 Task: Book a room in Lisbon from October 10 to October 15, 2023, for one guest.
Action: Mouse moved to (137, 460)
Screenshot: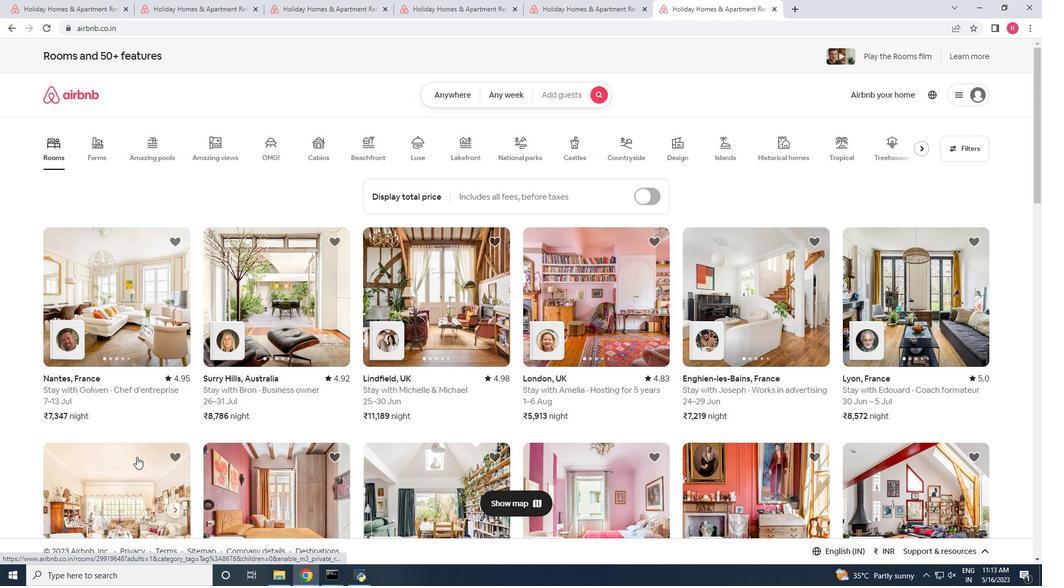 
Action: Mouse pressed left at (137, 460)
Screenshot: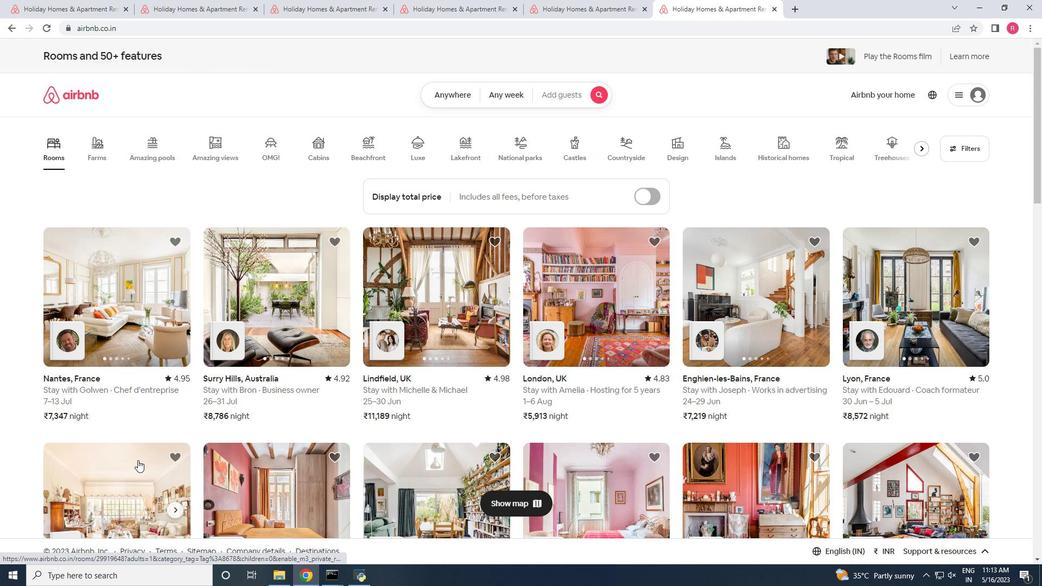 
Action: Mouse moved to (668, 401)
Screenshot: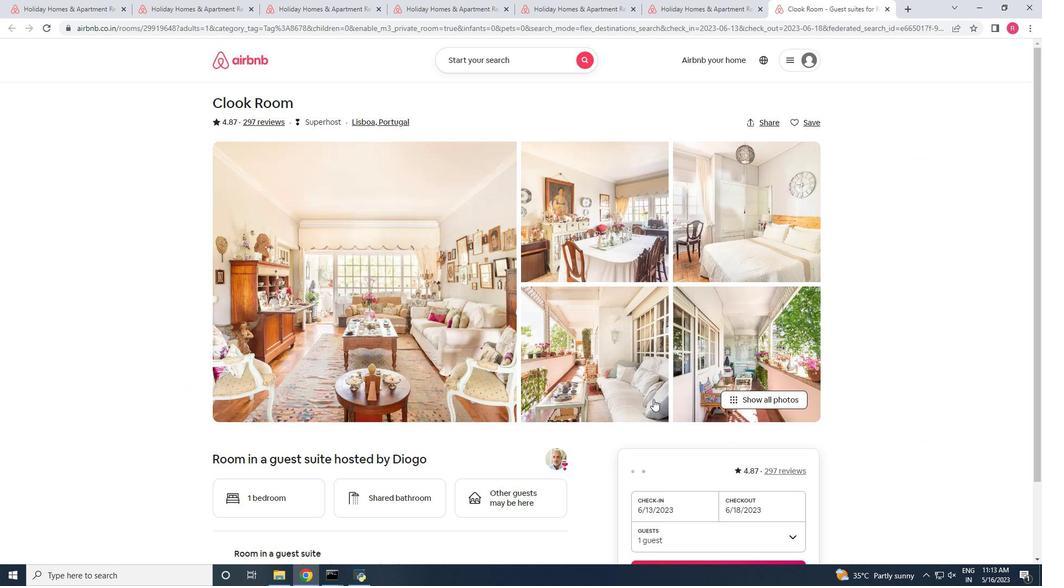 
Action: Mouse scrolled (668, 401) with delta (0, 0)
Screenshot: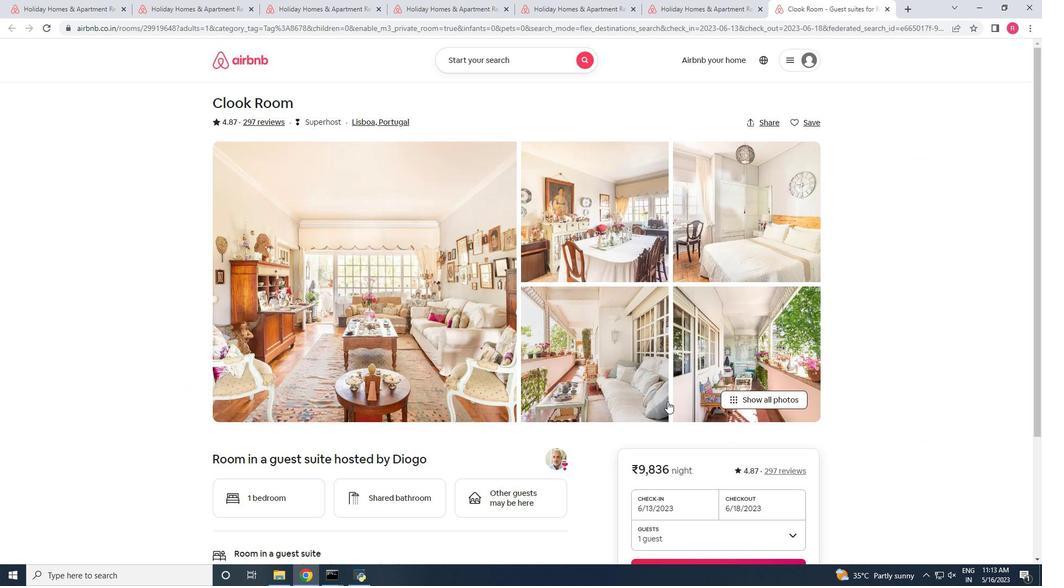 
Action: Mouse moved to (668, 401)
Screenshot: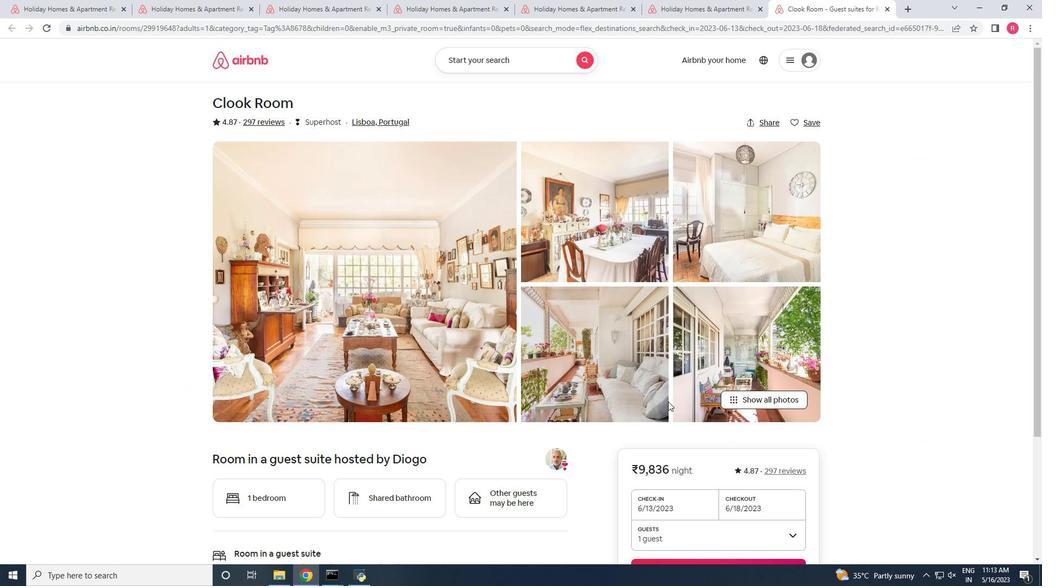 
Action: Mouse scrolled (668, 401) with delta (0, 0)
Screenshot: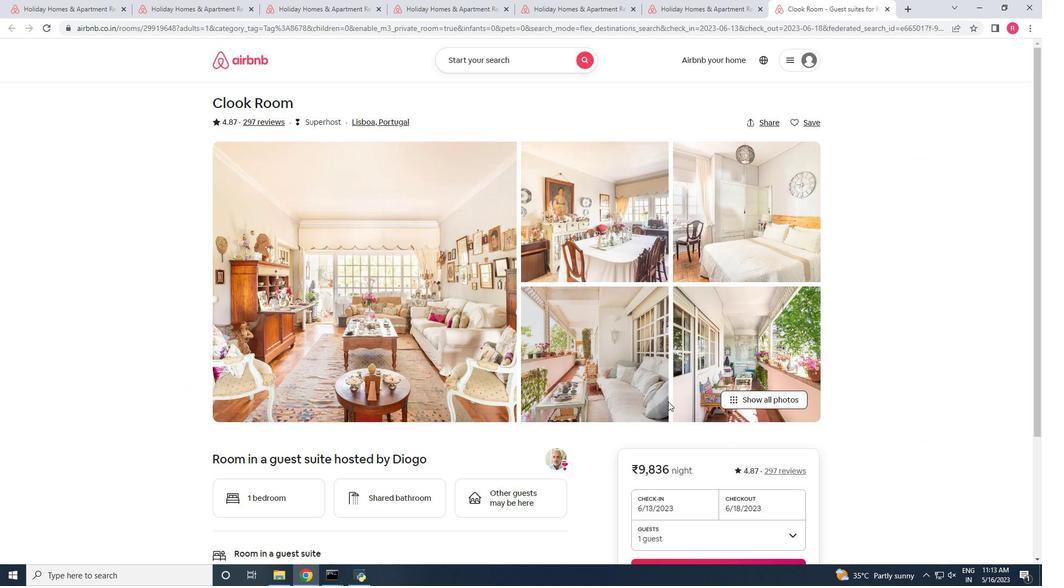 
Action: Mouse moved to (680, 396)
Screenshot: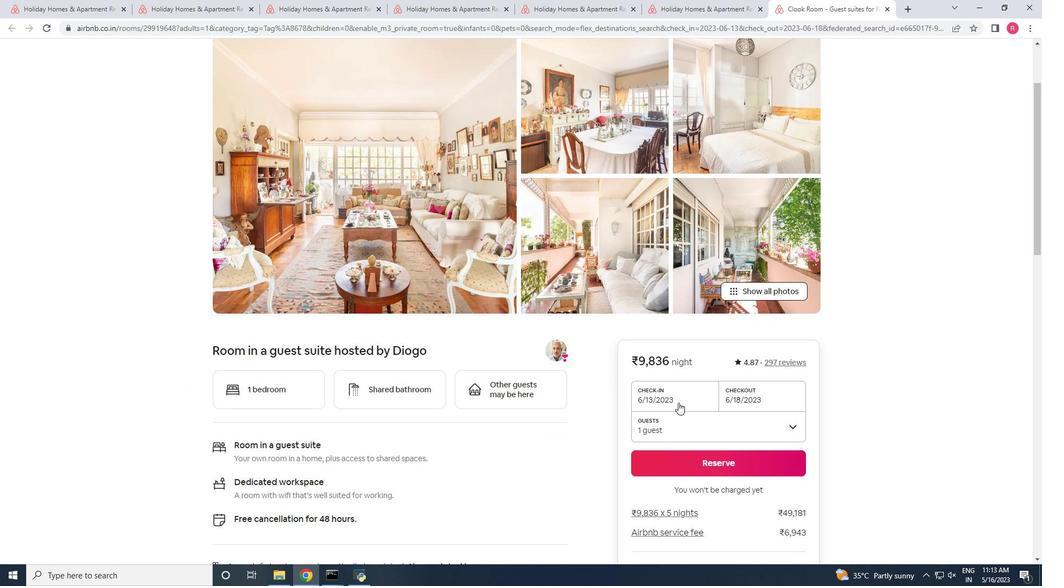 
Action: Mouse pressed left at (680, 396)
Screenshot: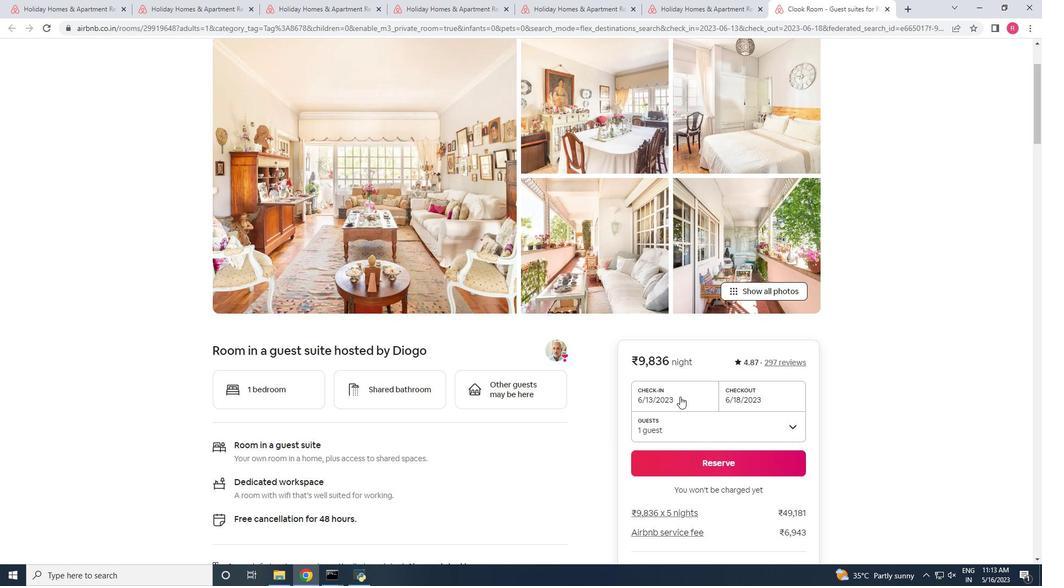 
Action: Mouse scrolled (680, 396) with delta (0, 0)
Screenshot: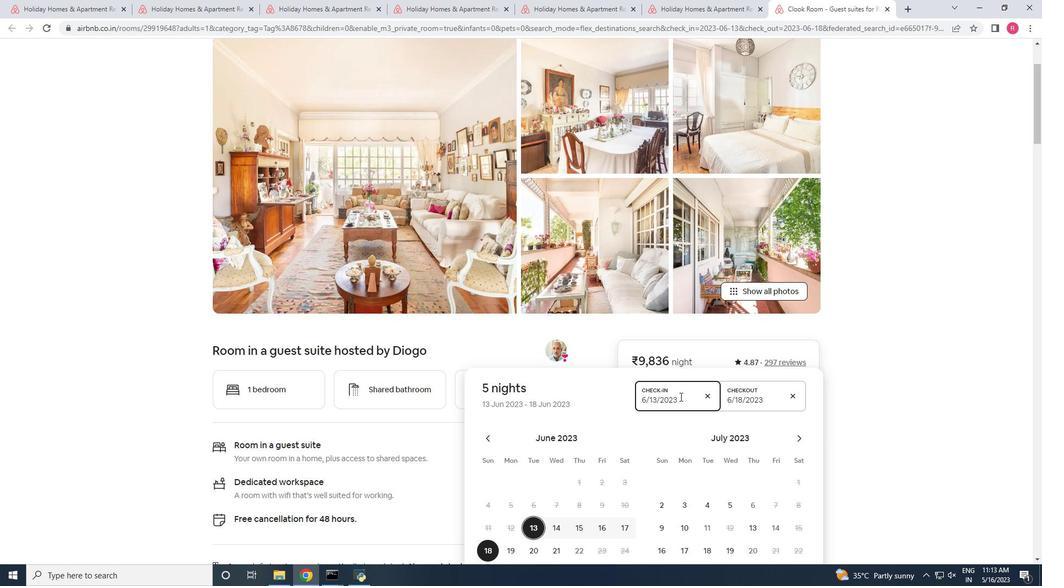 
Action: Mouse moved to (796, 386)
Screenshot: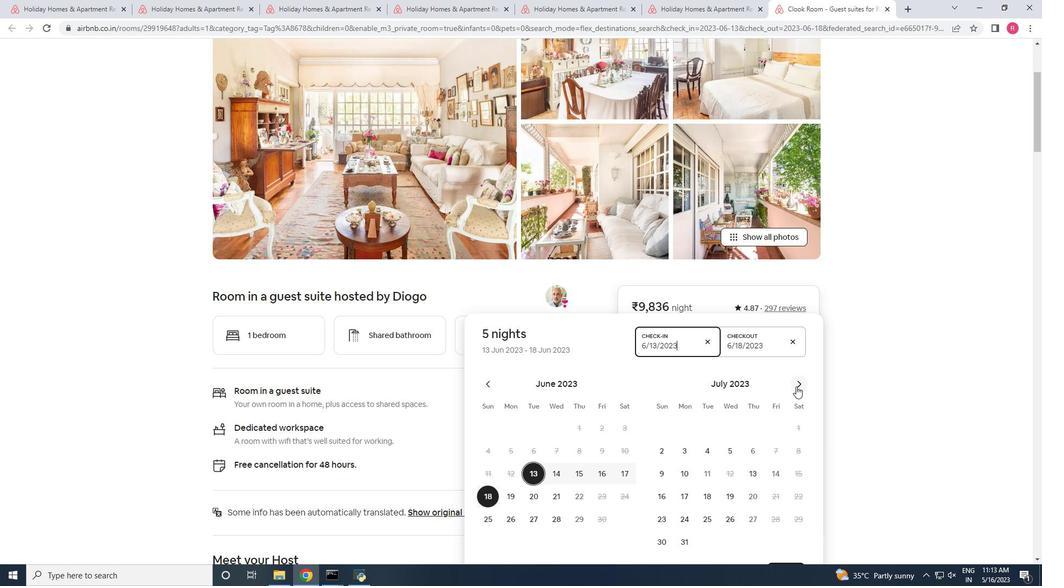 
Action: Mouse pressed left at (796, 386)
Screenshot: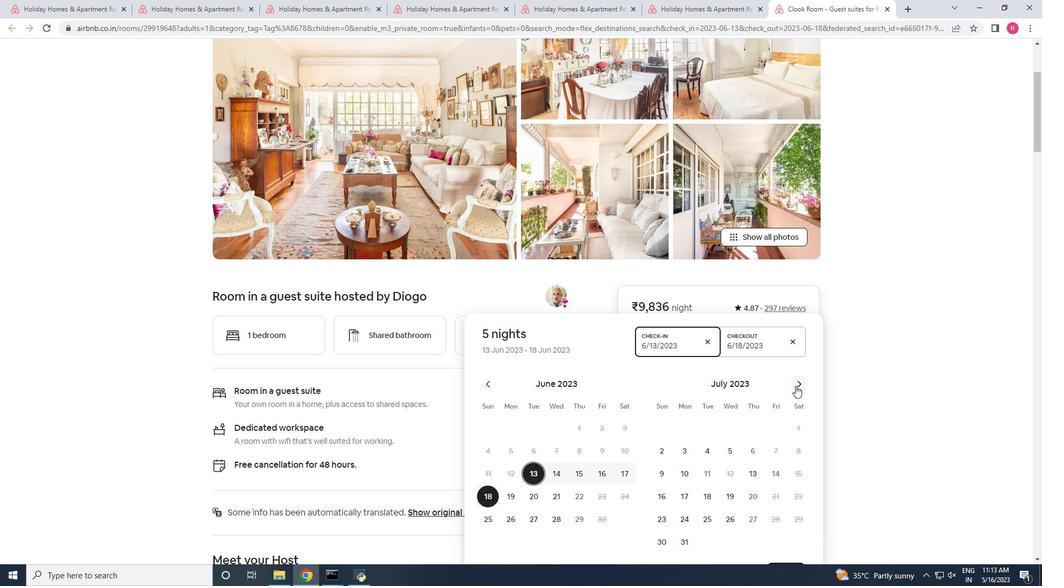 
Action: Mouse pressed left at (796, 386)
Screenshot: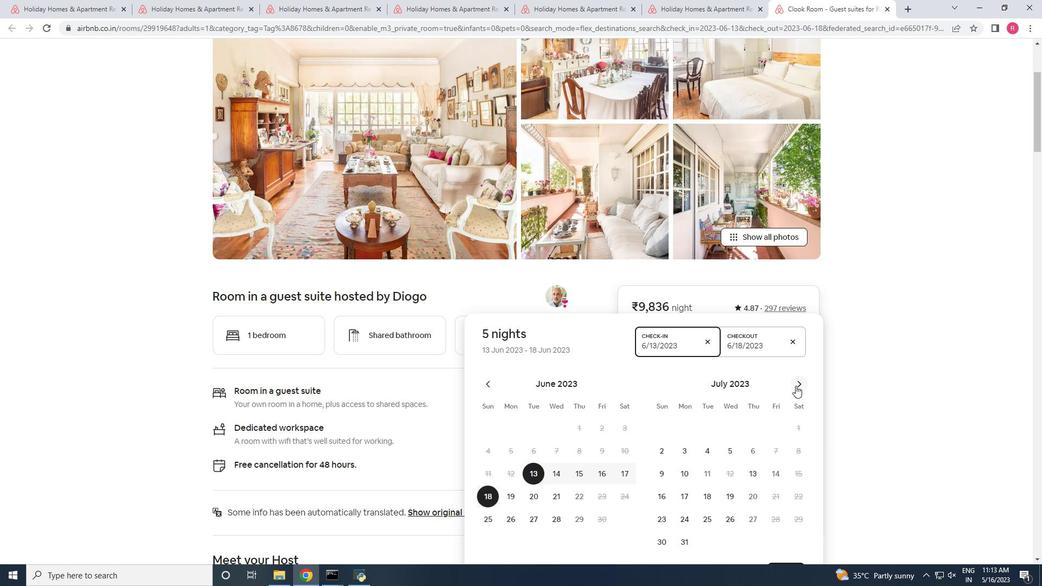 
Action: Mouse pressed left at (796, 386)
Screenshot: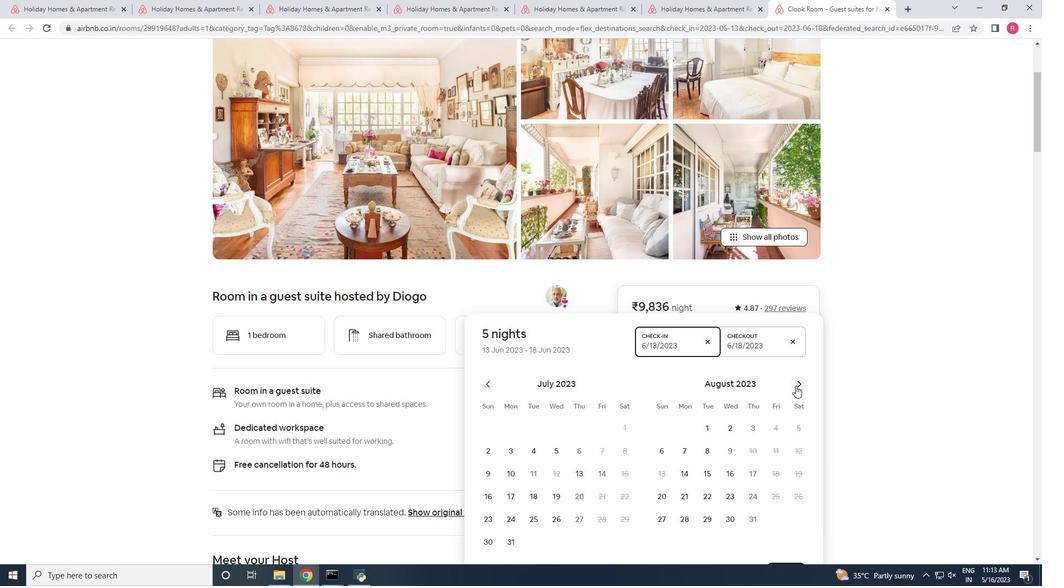 
Action: Mouse pressed left at (796, 386)
Screenshot: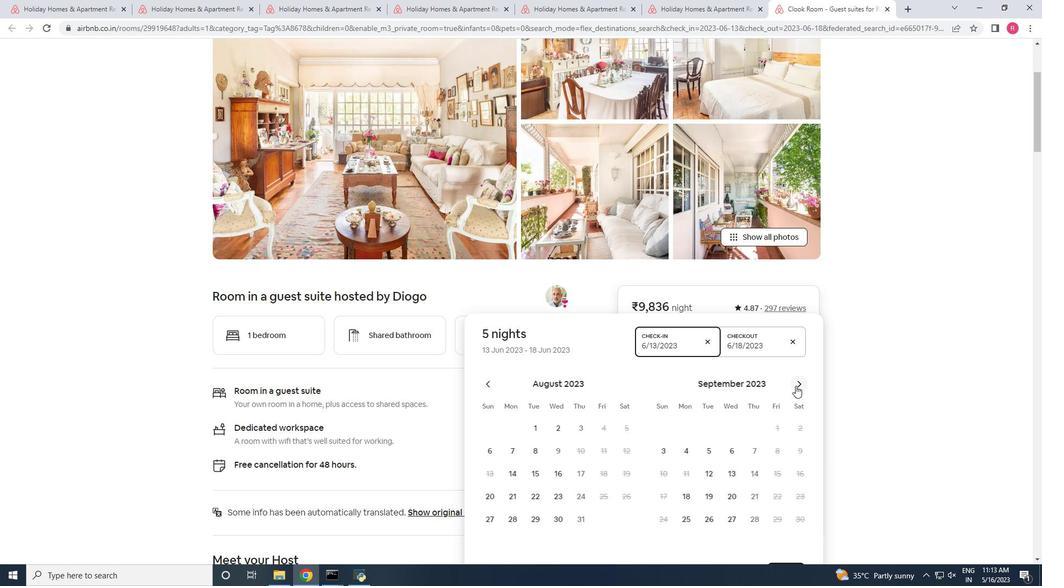 
Action: Mouse moved to (710, 452)
Screenshot: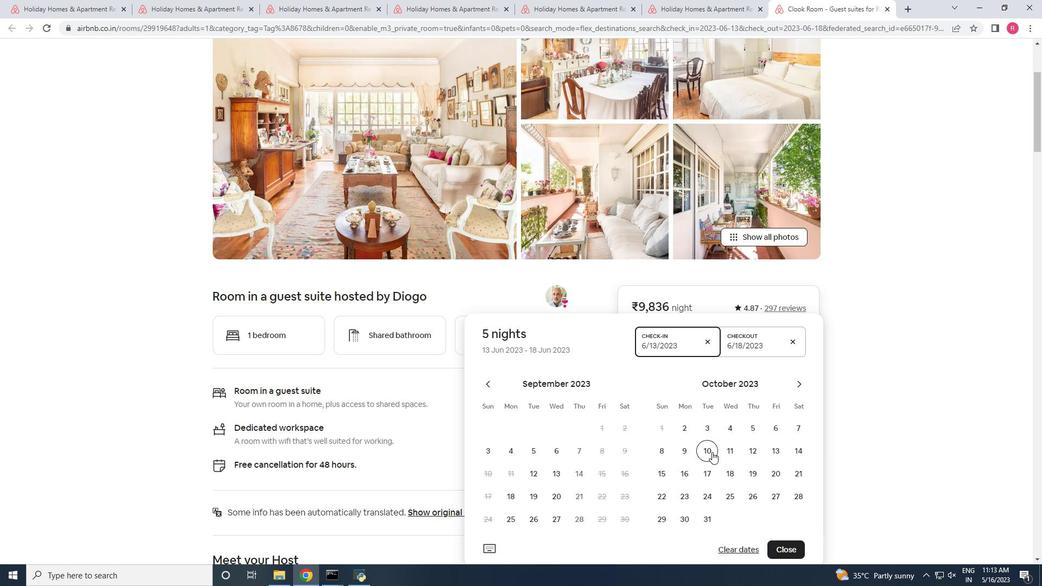 
Action: Mouse pressed left at (710, 452)
Screenshot: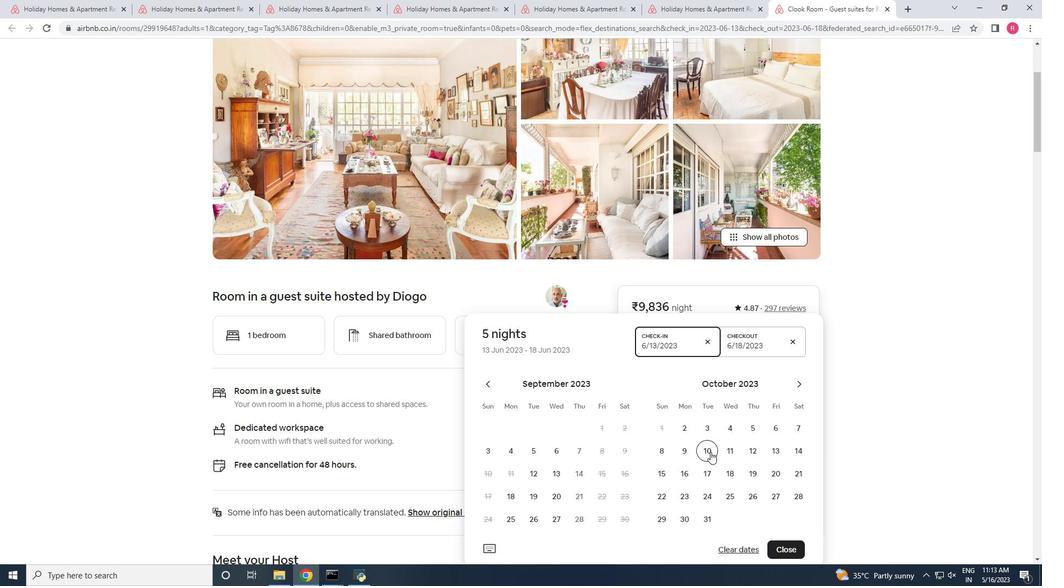 
Action: Mouse moved to (657, 467)
Screenshot: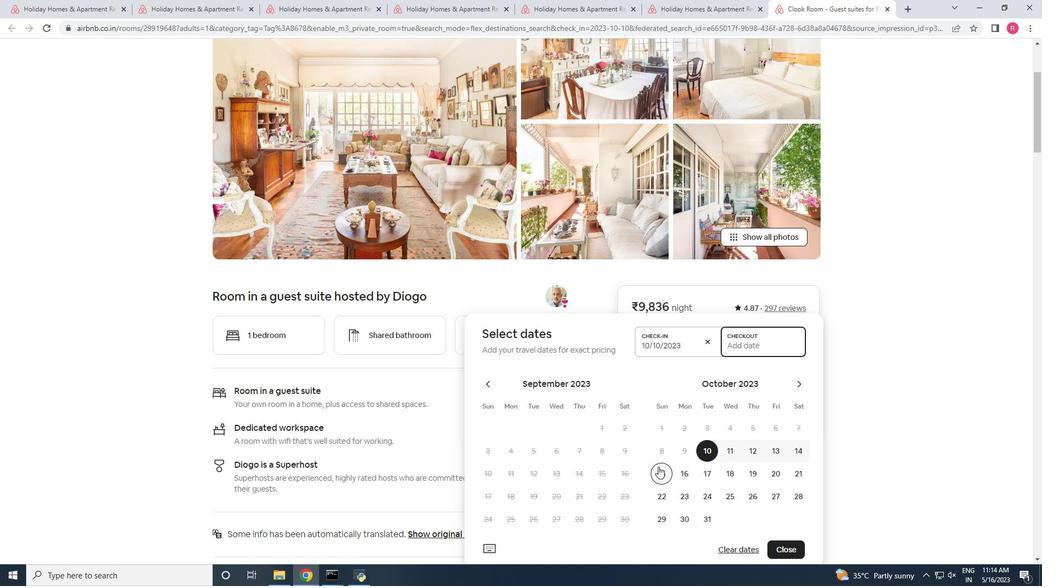
Action: Mouse pressed left at (657, 467)
Screenshot: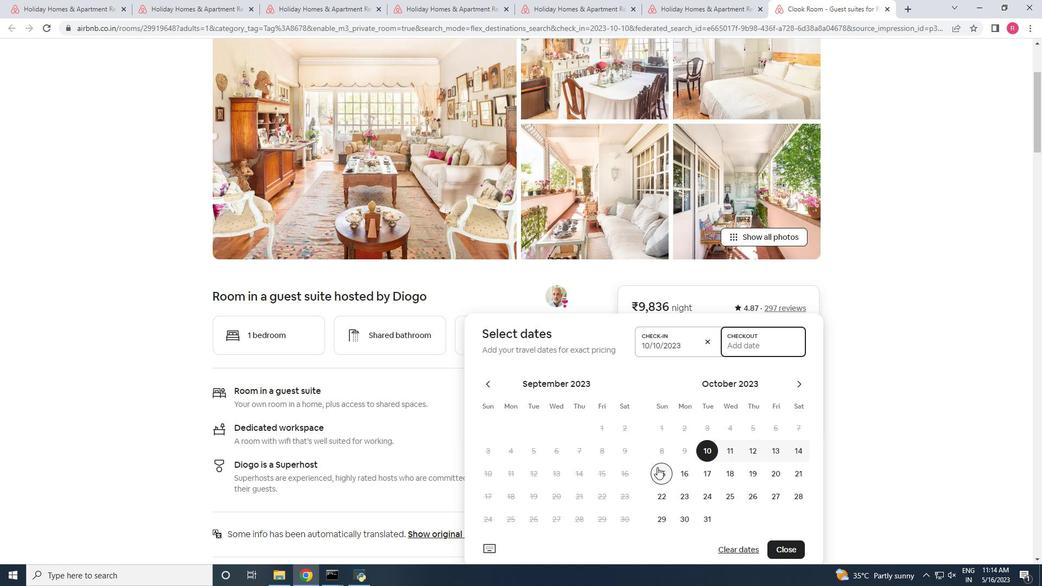 
Action: Mouse moved to (745, 521)
Screenshot: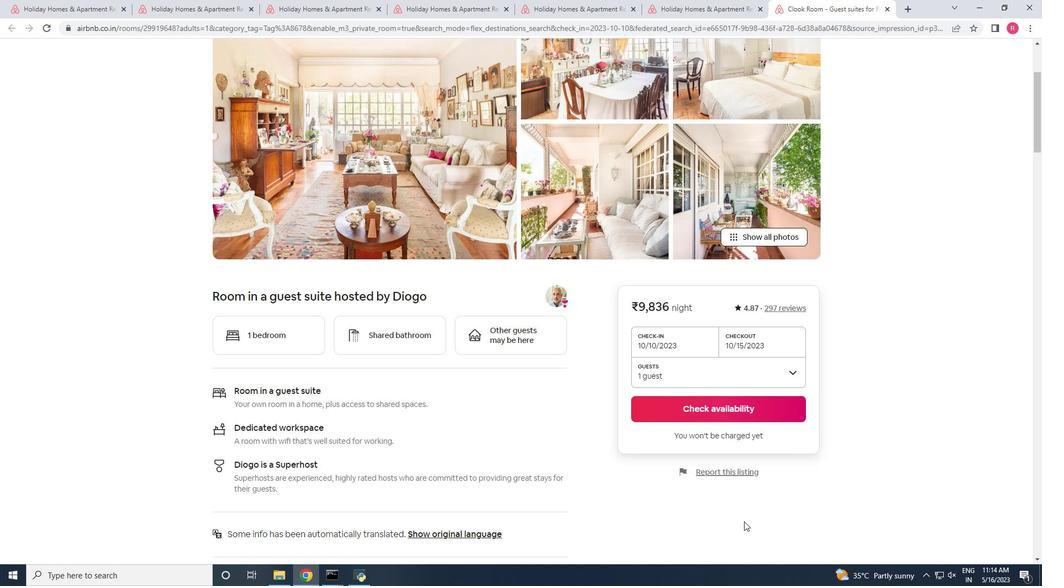 
Action: Mouse scrolled (745, 520) with delta (0, 0)
Screenshot: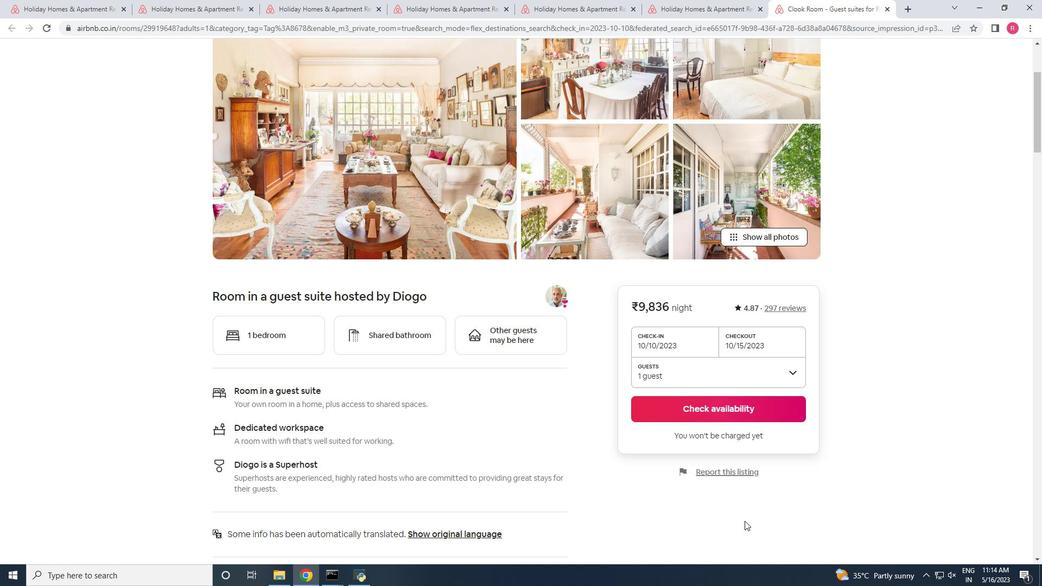 
Action: Mouse moved to (620, 496)
Screenshot: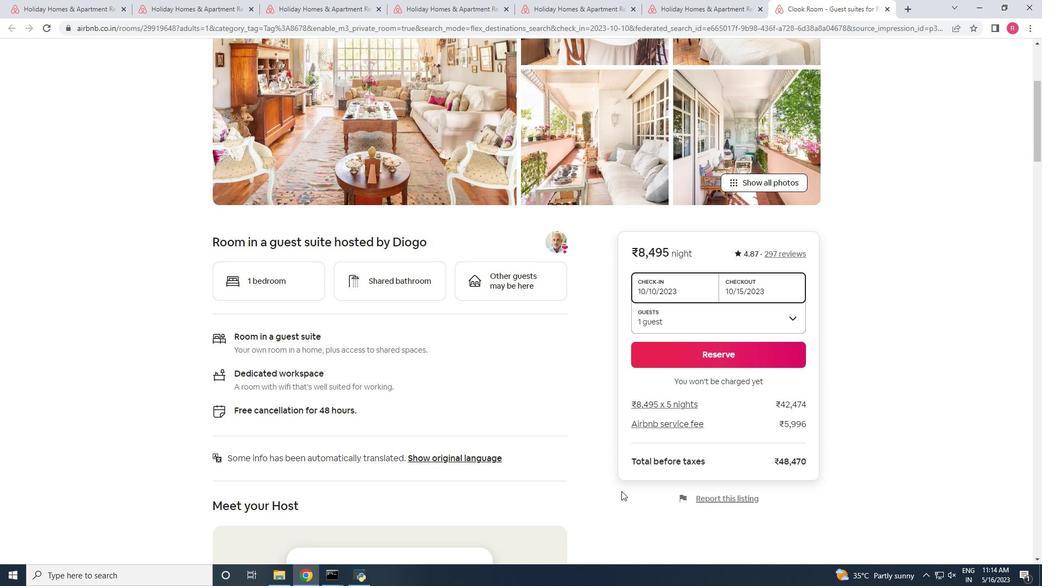 
Action: Mouse scrolled (620, 495) with delta (0, 0)
Screenshot: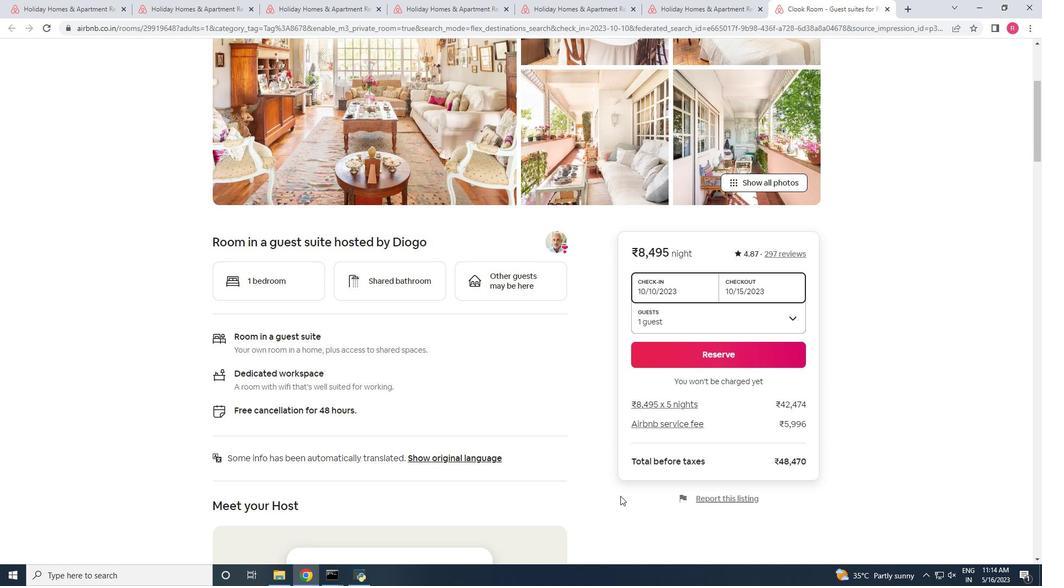 
Action: Mouse scrolled (620, 495) with delta (0, 0)
Screenshot: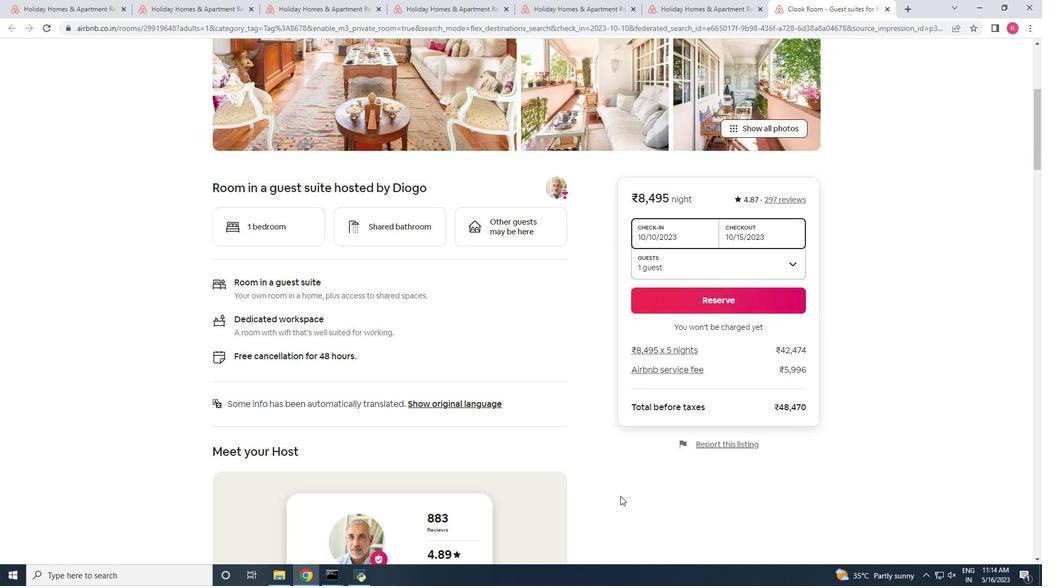 
Action: Mouse scrolled (620, 495) with delta (0, 0)
Screenshot: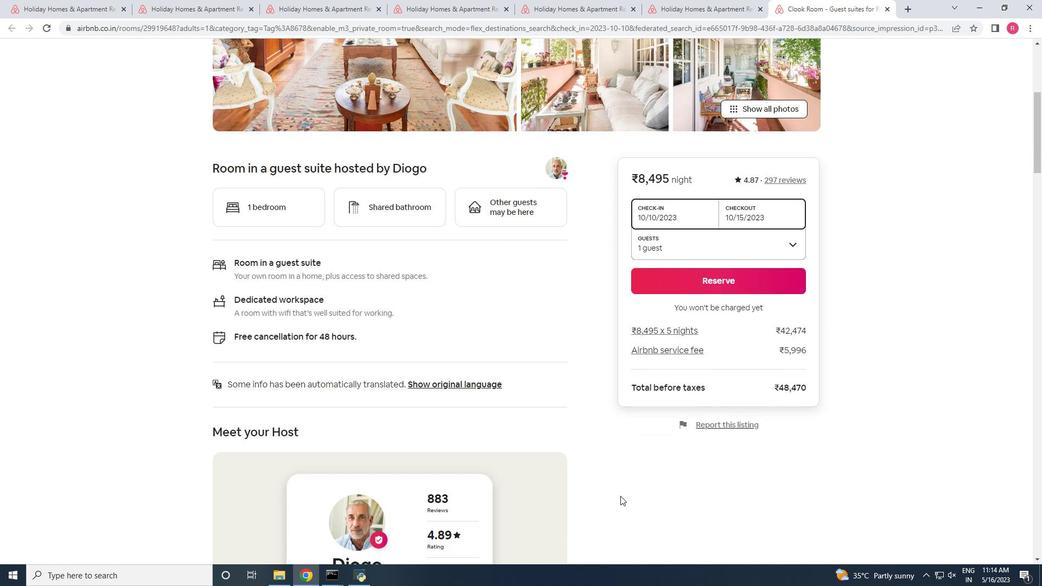 
Action: Mouse scrolled (620, 495) with delta (0, 0)
Screenshot: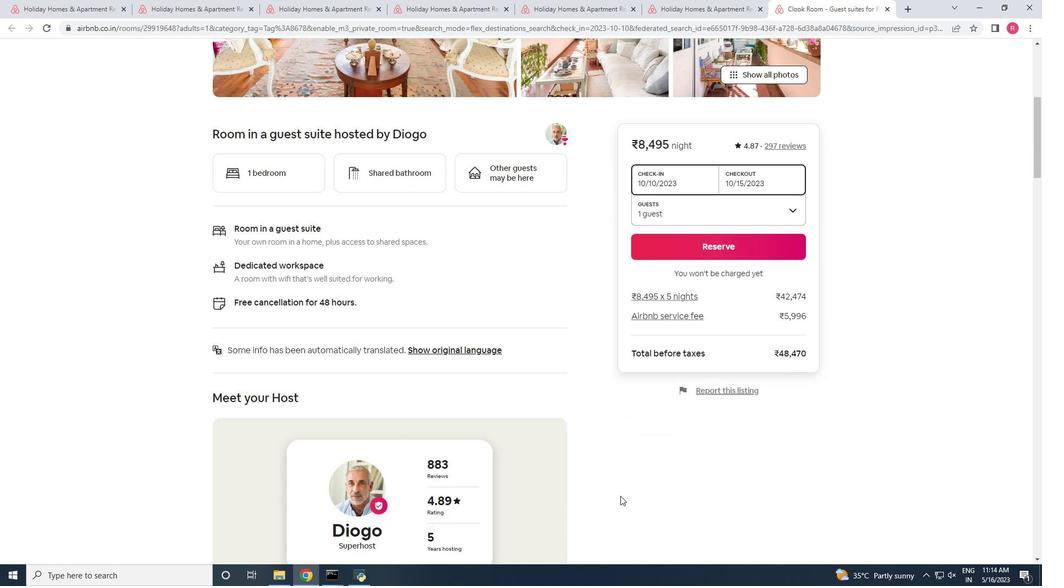 
Action: Mouse scrolled (620, 495) with delta (0, 0)
Screenshot: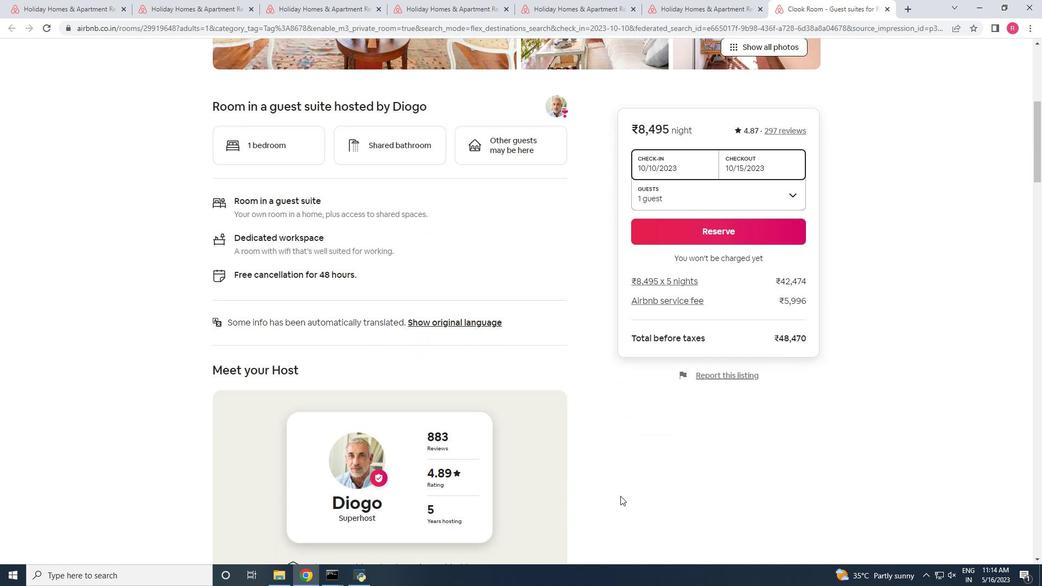 
Action: Mouse scrolled (620, 495) with delta (0, 0)
Screenshot: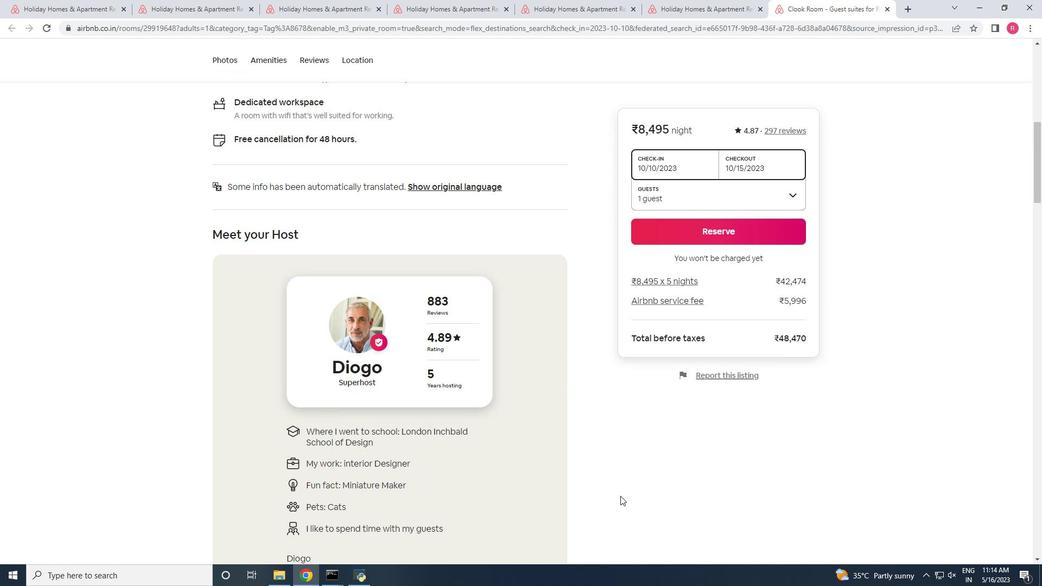 
Action: Mouse scrolled (620, 495) with delta (0, 0)
Screenshot: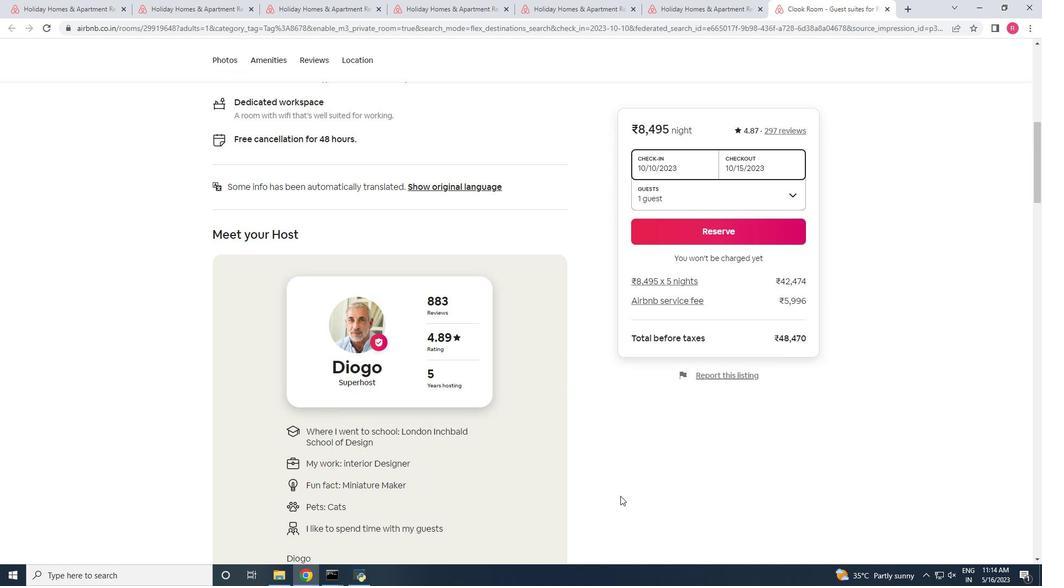 
Action: Mouse scrolled (620, 495) with delta (0, 0)
Screenshot: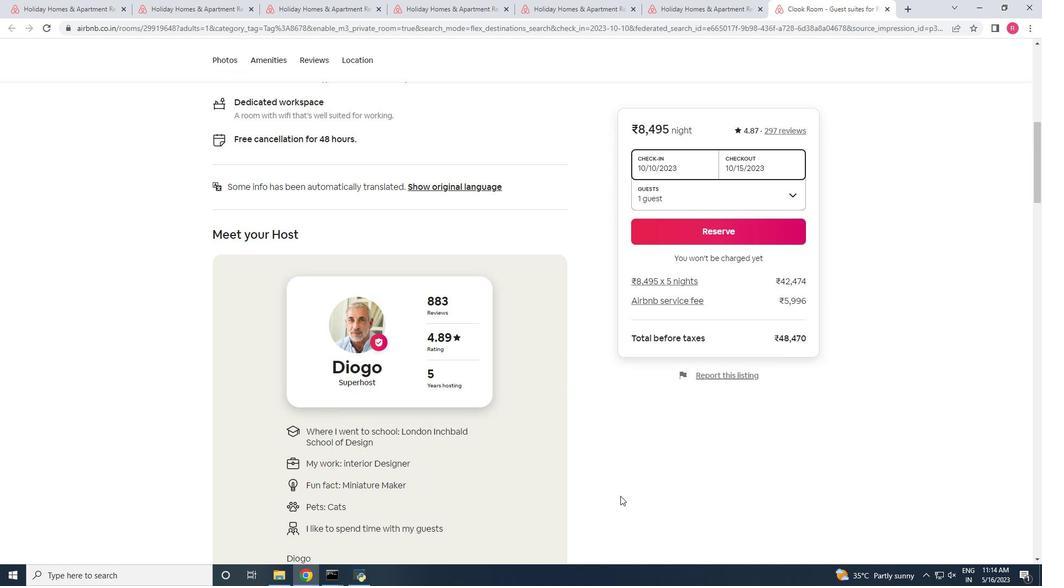 
Action: Mouse scrolled (620, 495) with delta (0, 0)
Screenshot: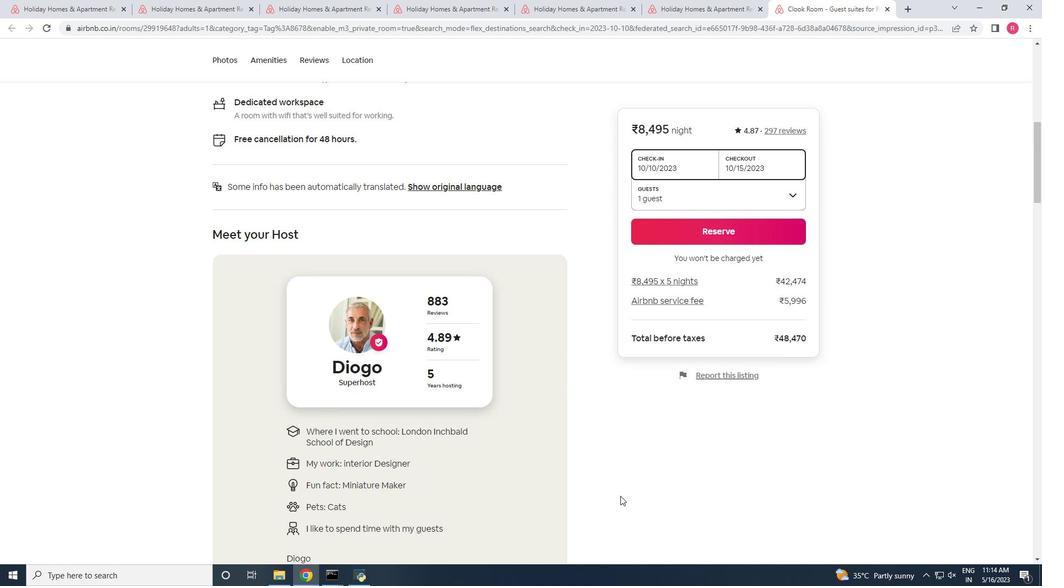
Action: Mouse scrolled (620, 495) with delta (0, 0)
Screenshot: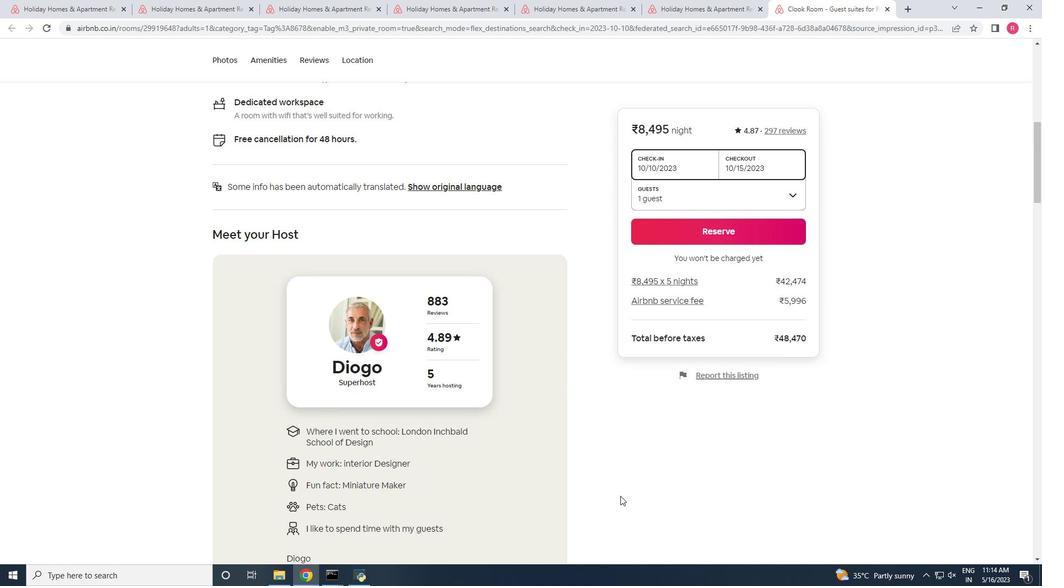 
Action: Mouse scrolled (620, 495) with delta (0, 0)
Screenshot: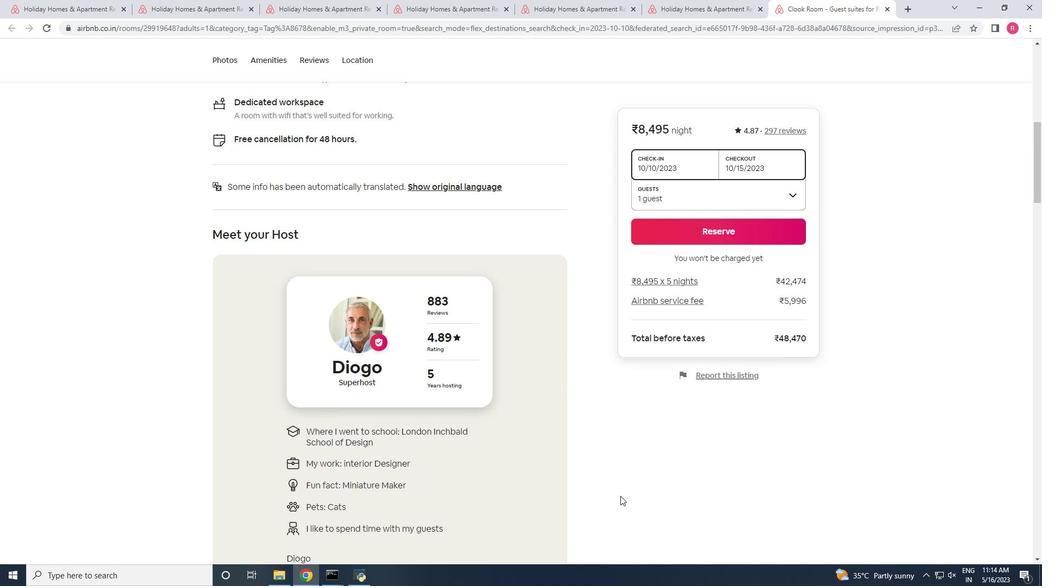 
Action: Mouse scrolled (620, 495) with delta (0, 0)
Screenshot: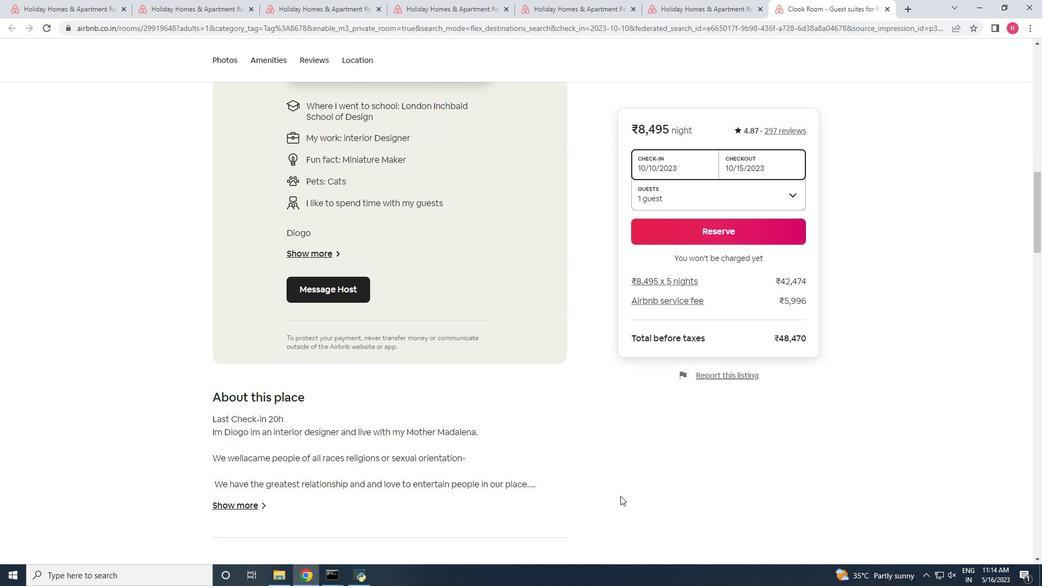 
Action: Mouse scrolled (620, 495) with delta (0, 0)
Screenshot: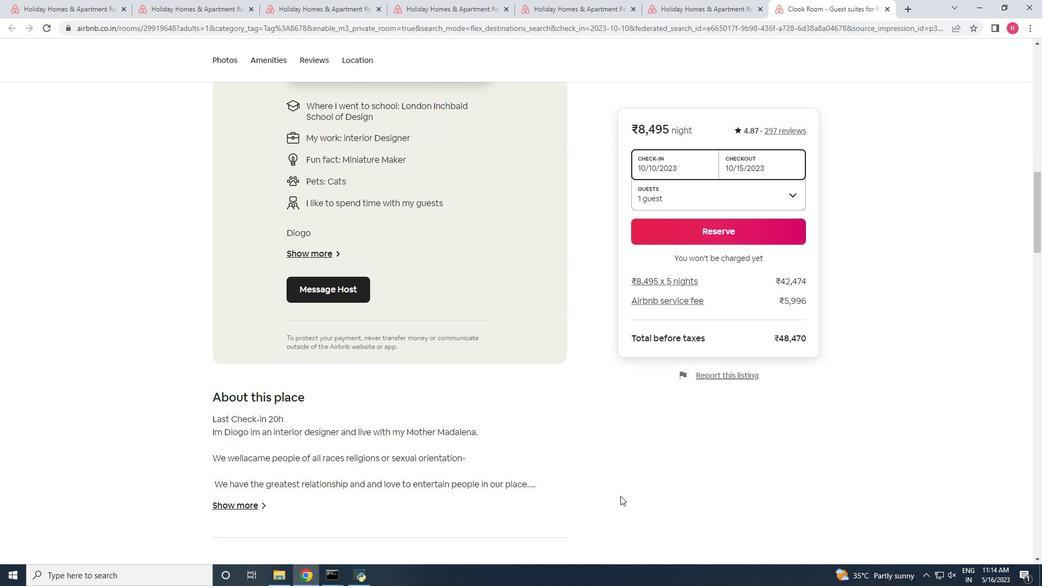 
Action: Mouse scrolled (620, 495) with delta (0, 0)
Screenshot: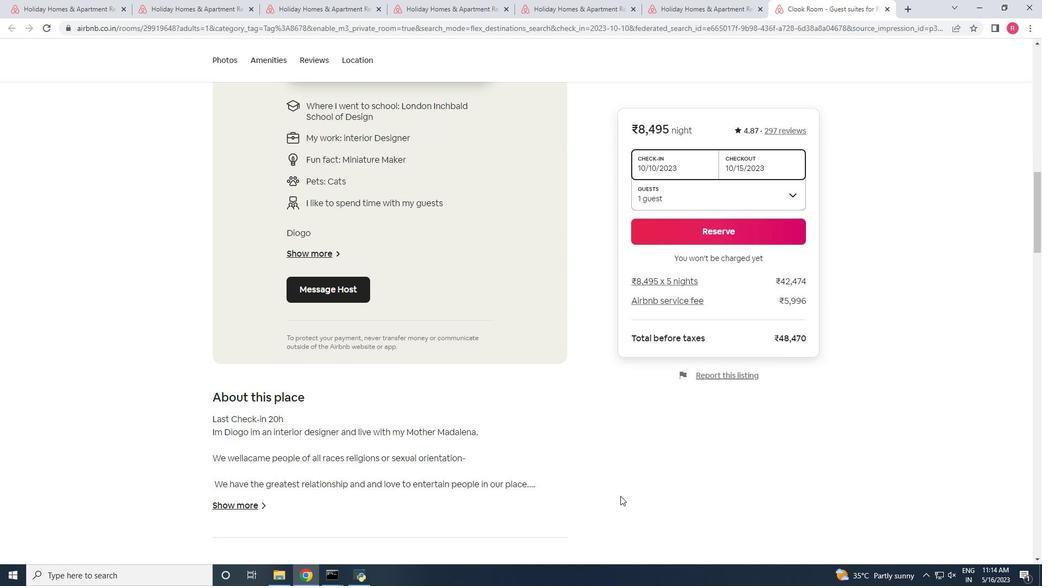 
Action: Mouse scrolled (620, 495) with delta (0, 0)
Screenshot: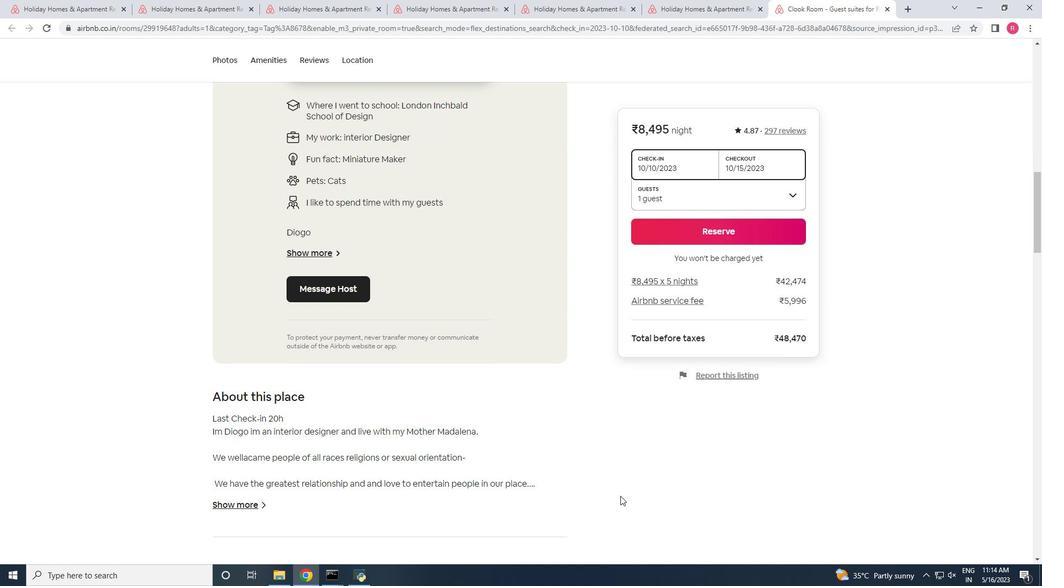 
Action: Mouse scrolled (620, 495) with delta (0, 0)
Screenshot: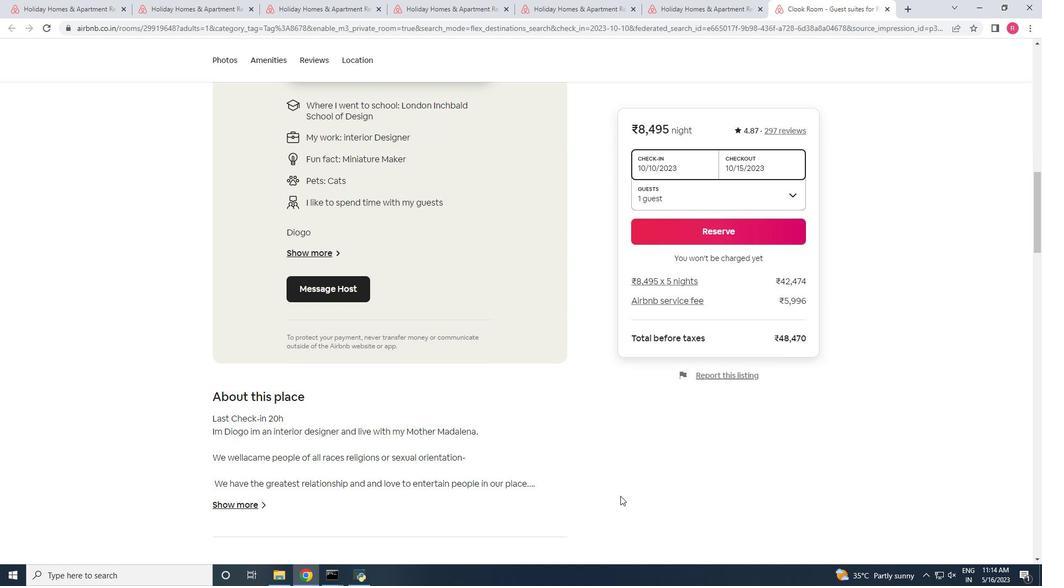 
Action: Mouse scrolled (620, 495) with delta (0, 0)
Screenshot: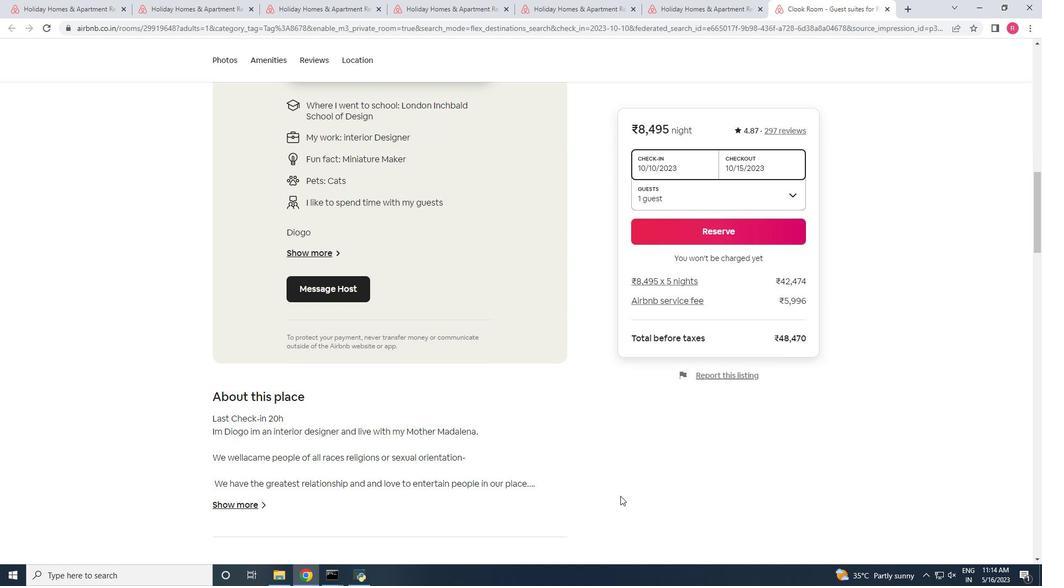 
Action: Mouse scrolled (620, 495) with delta (0, 0)
Screenshot: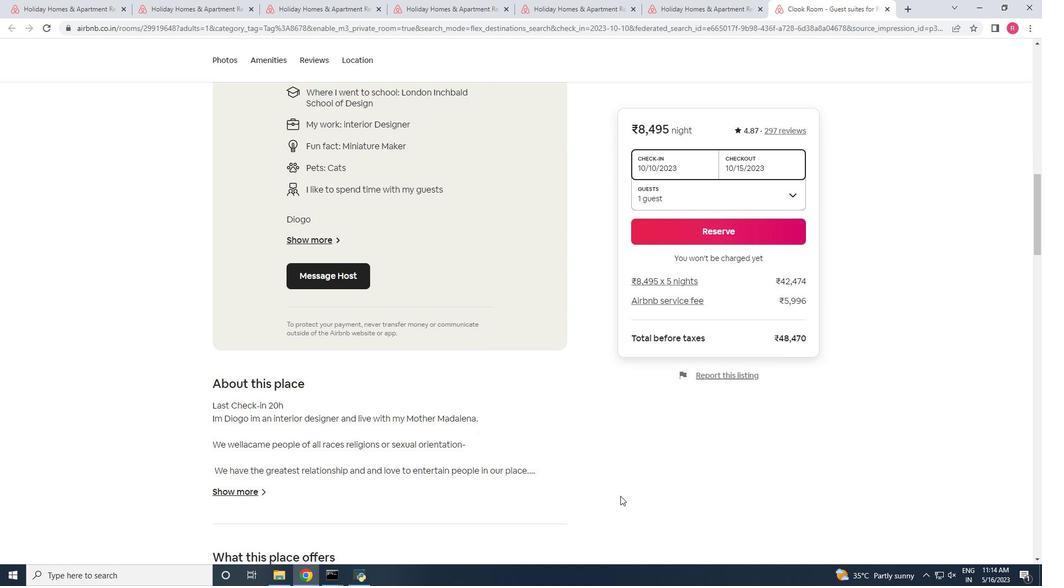 
Action: Mouse scrolled (620, 495) with delta (0, 0)
Screenshot: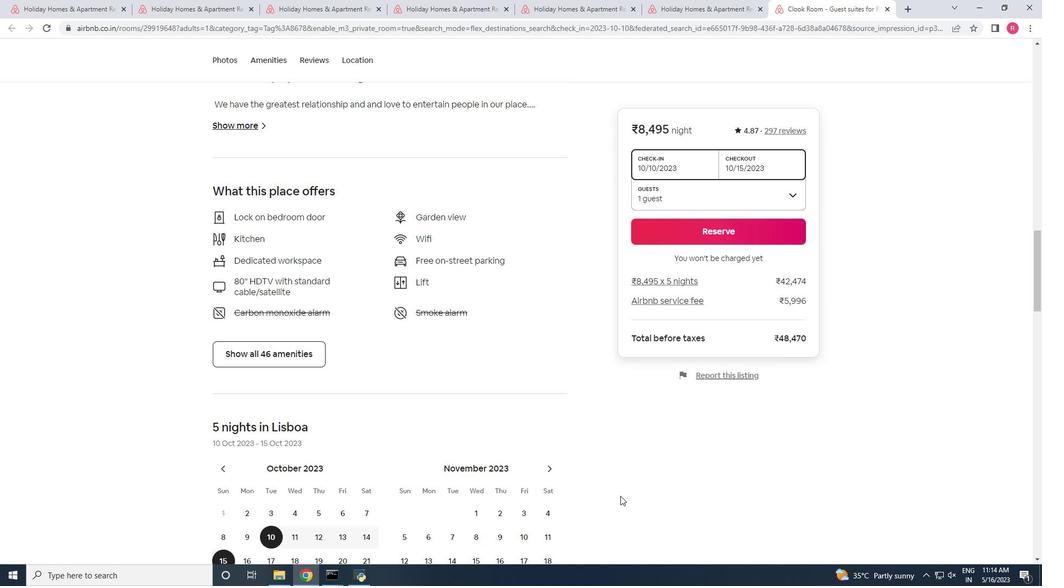 
Action: Mouse scrolled (620, 495) with delta (0, 0)
Screenshot: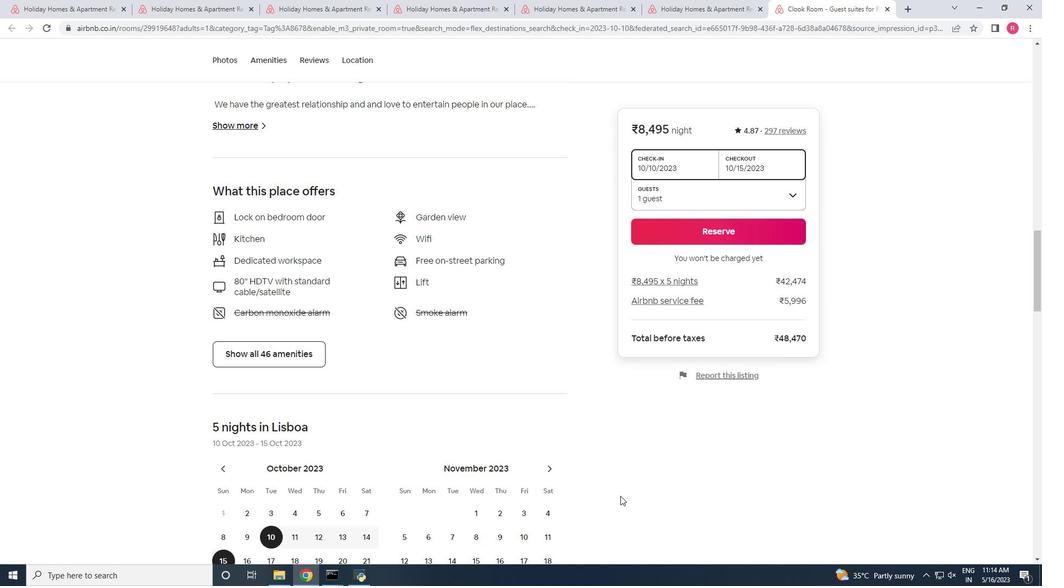 
Action: Mouse scrolled (620, 495) with delta (0, 0)
Screenshot: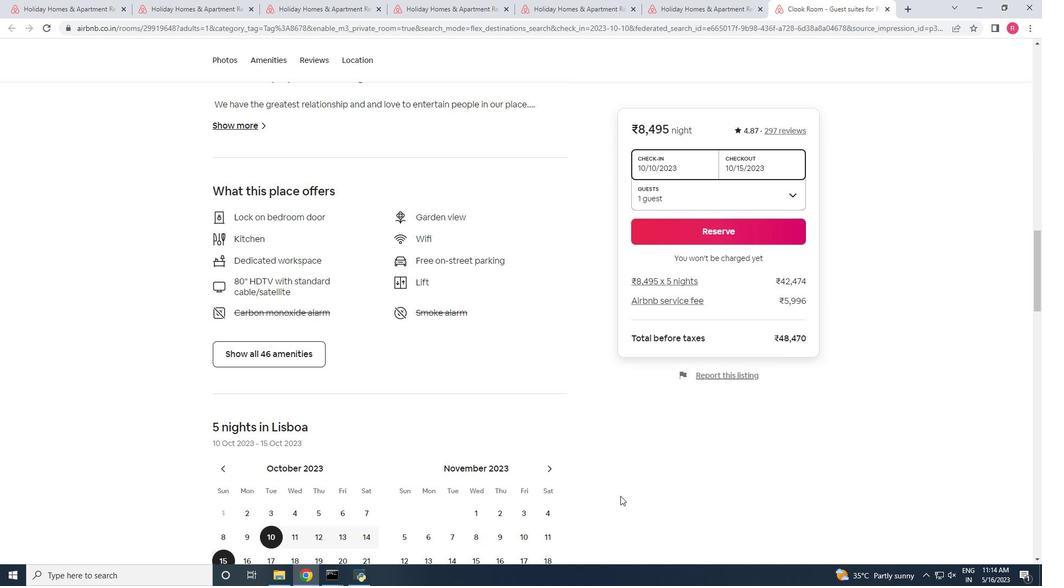 
Action: Mouse scrolled (620, 495) with delta (0, 0)
Screenshot: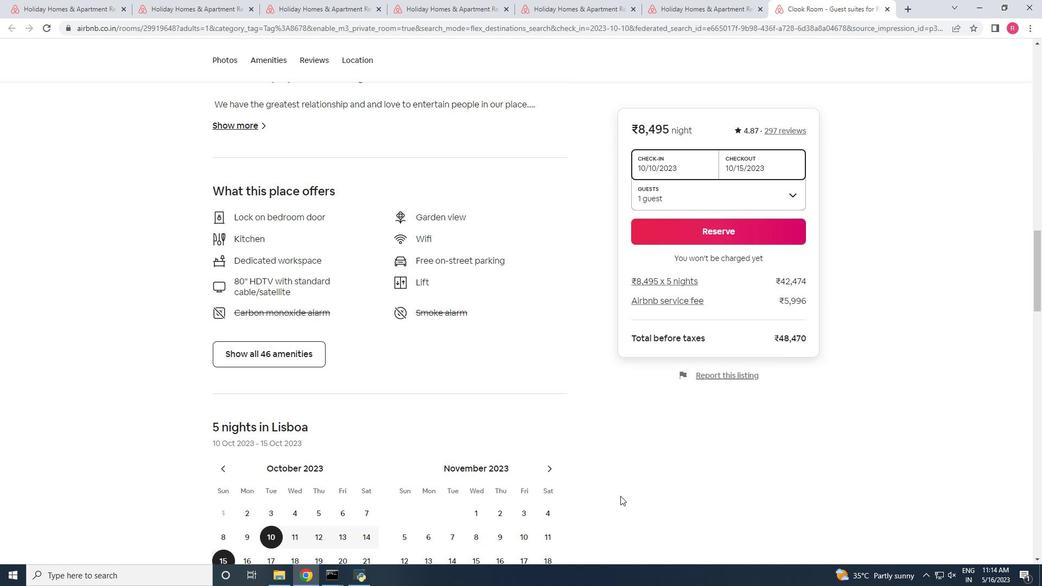 
Action: Mouse scrolled (620, 495) with delta (0, 0)
Screenshot: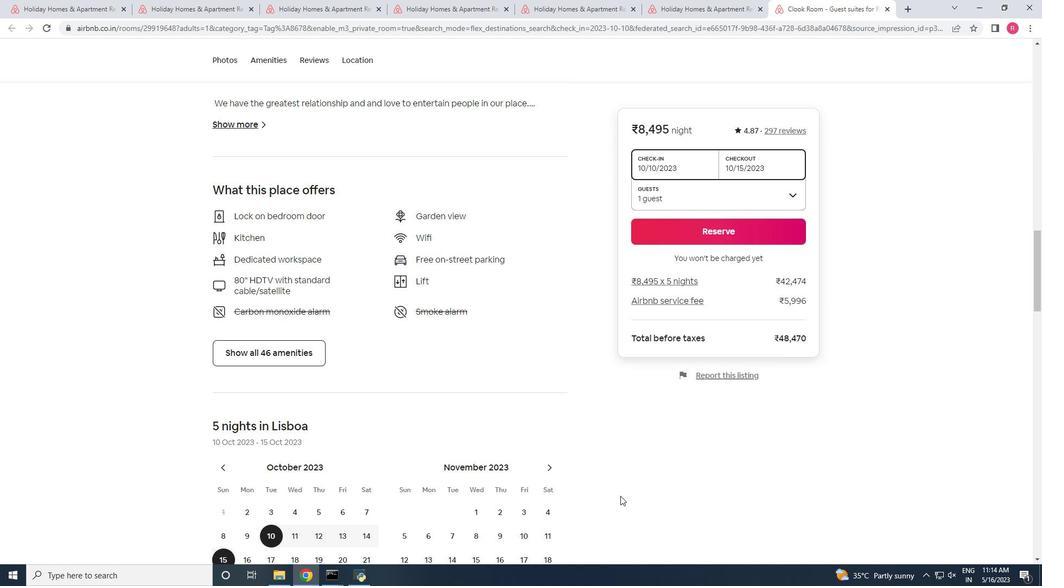
Action: Mouse moved to (403, 377)
Screenshot: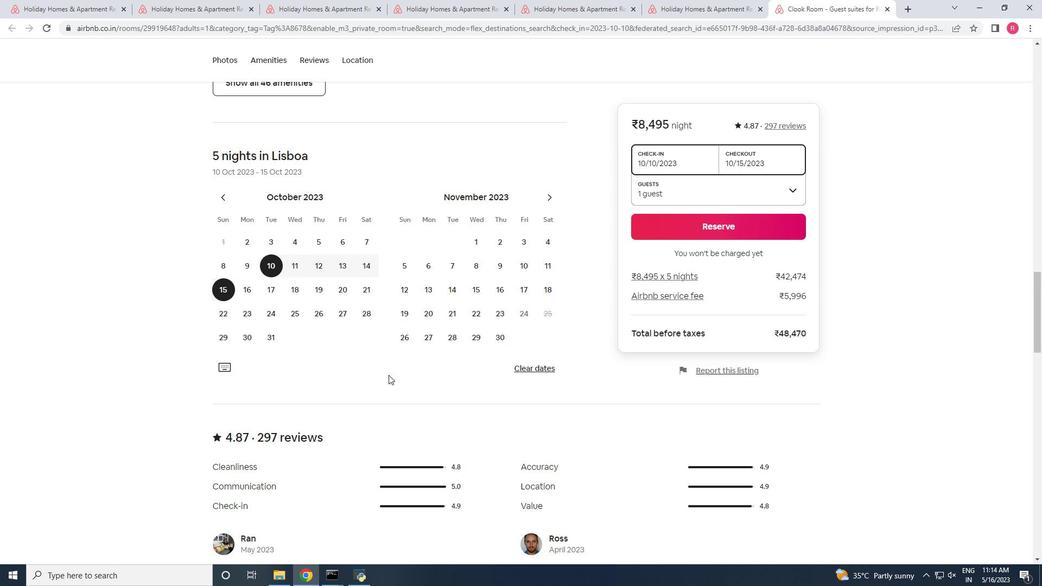 
Action: Mouse scrolled (403, 376) with delta (0, 0)
Screenshot: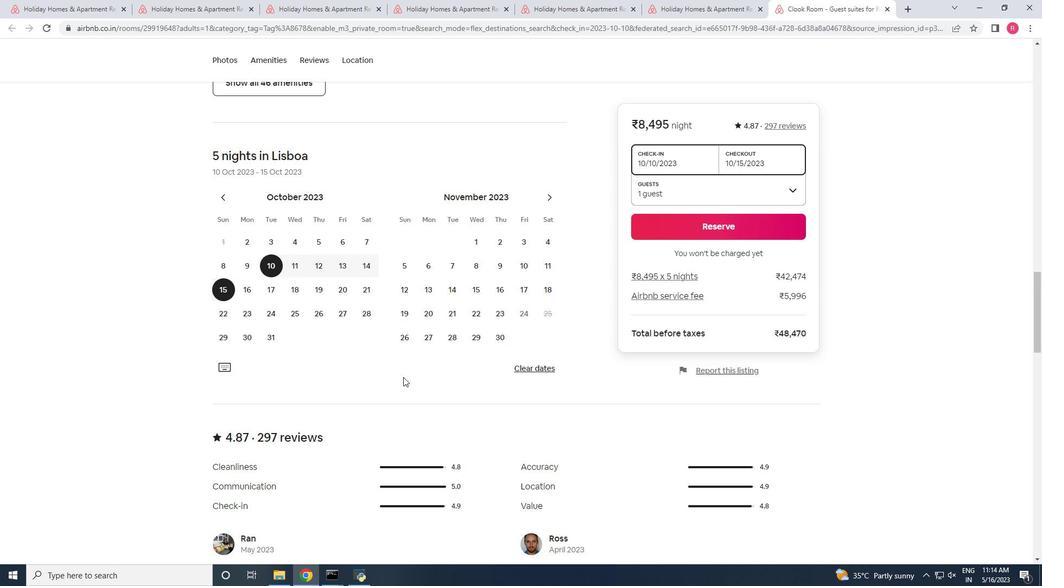 
Action: Mouse moved to (404, 377)
Screenshot: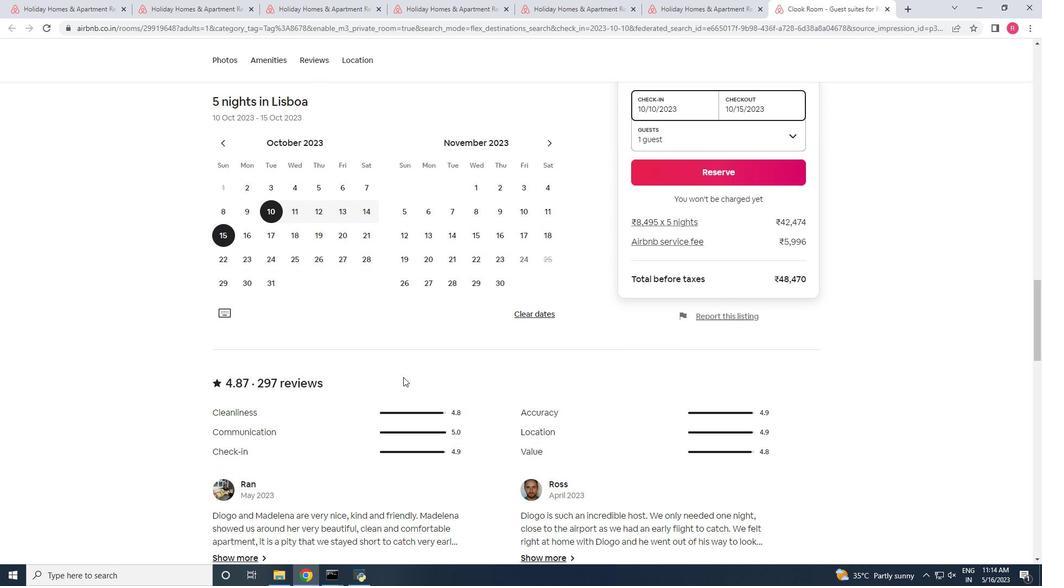 
Action: Mouse scrolled (404, 376) with delta (0, 0)
Screenshot: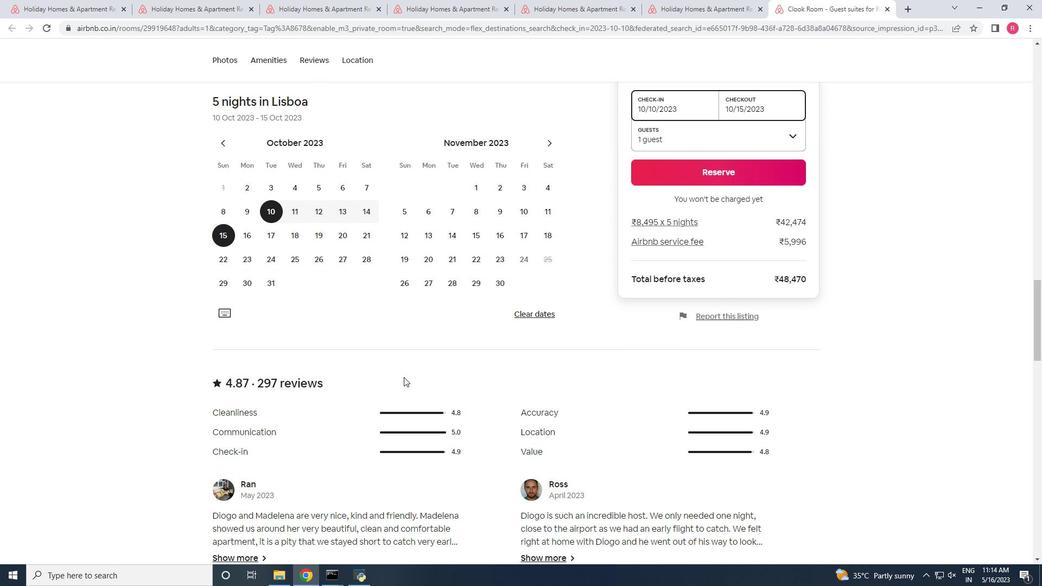 
Action: Mouse scrolled (404, 376) with delta (0, 0)
Screenshot: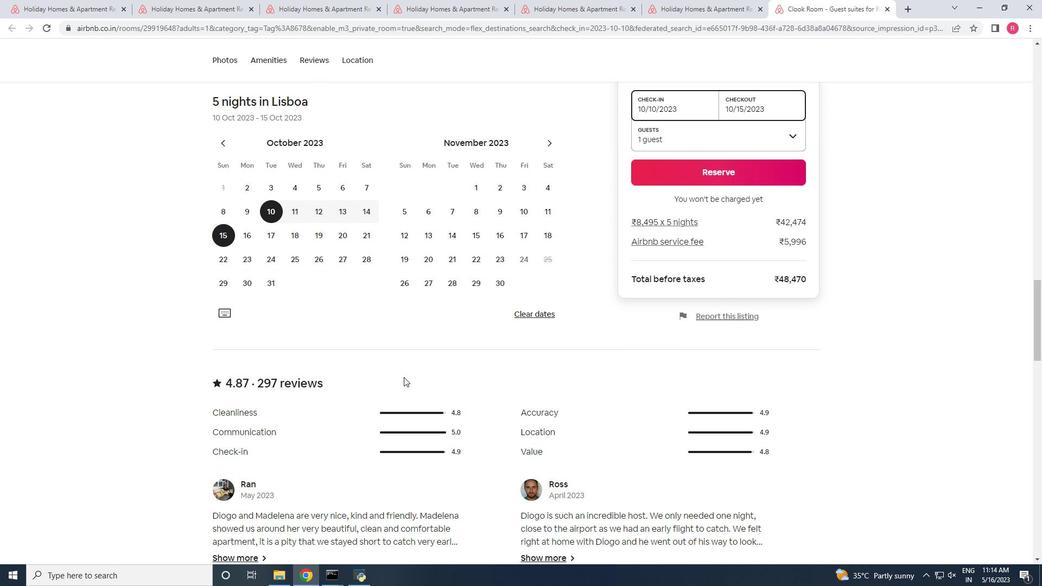 
Action: Mouse scrolled (404, 376) with delta (0, 0)
Screenshot: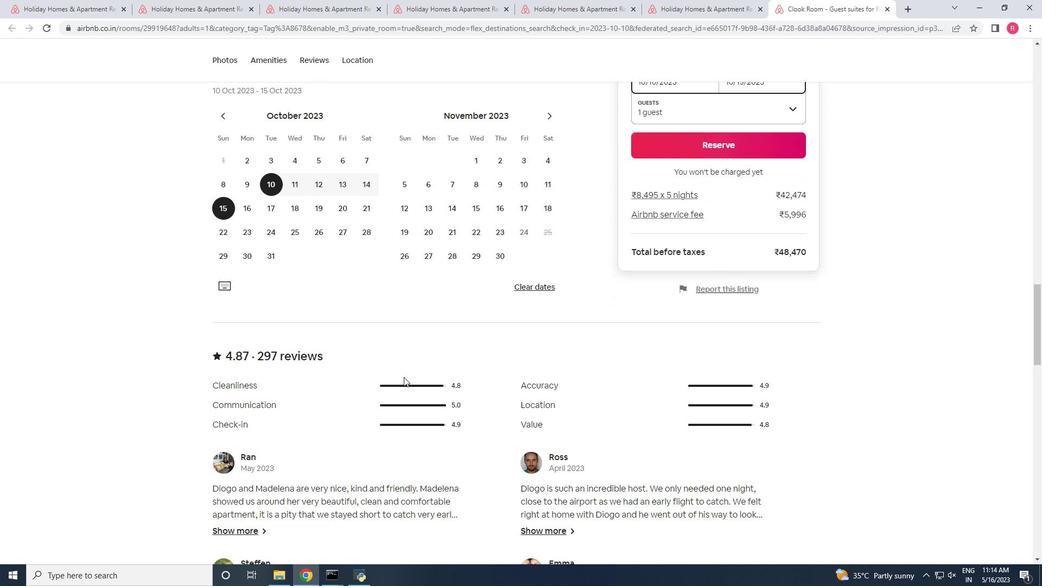 
Action: Mouse moved to (404, 377)
Screenshot: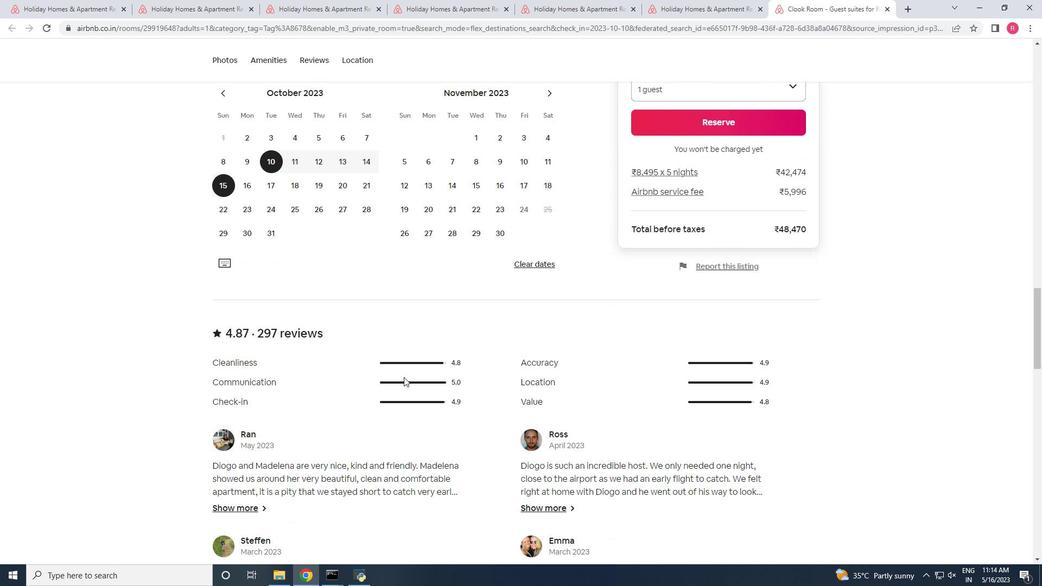 
Action: Mouse scrolled (404, 376) with delta (0, 0)
Screenshot: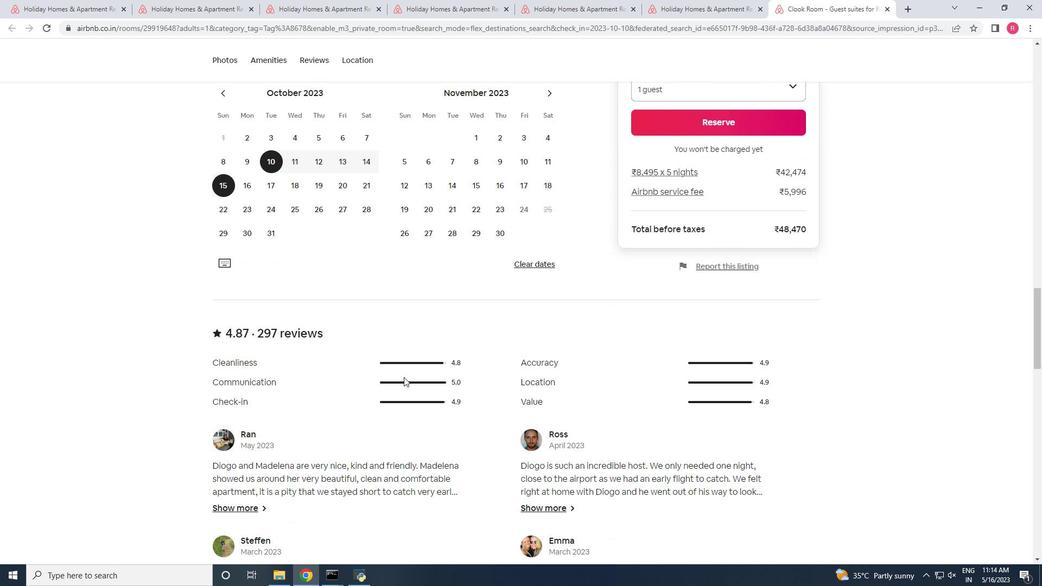 
Action: Mouse moved to (405, 377)
Screenshot: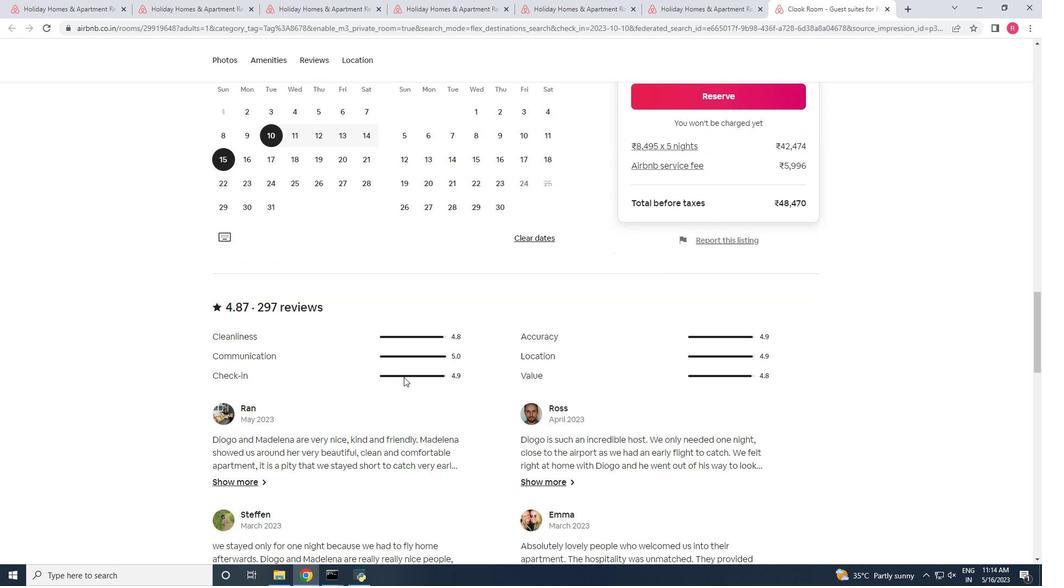 
Action: Mouse scrolled (405, 376) with delta (0, 0)
Screenshot: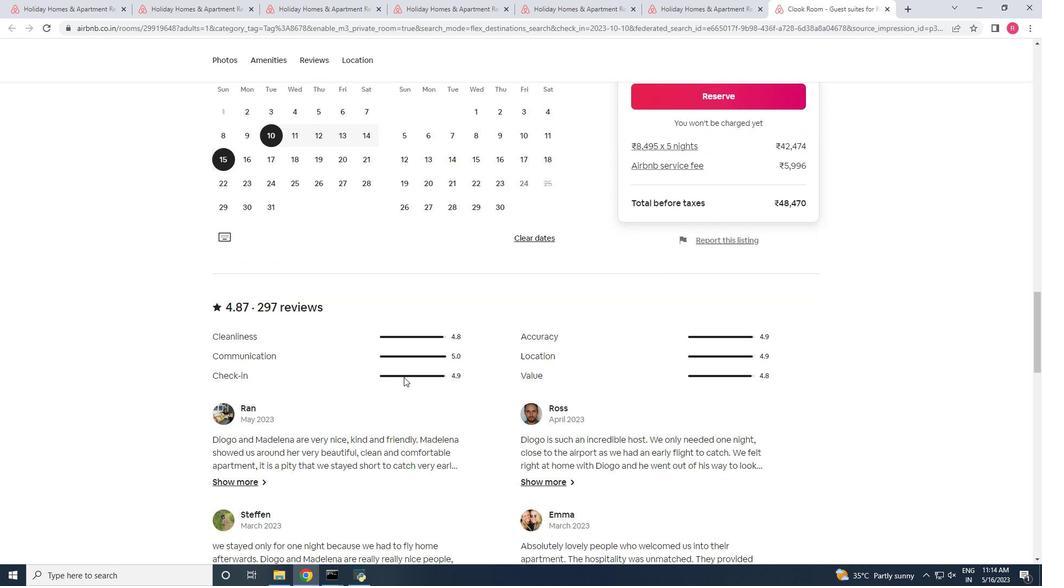 
Action: Mouse scrolled (405, 376) with delta (0, 0)
Screenshot: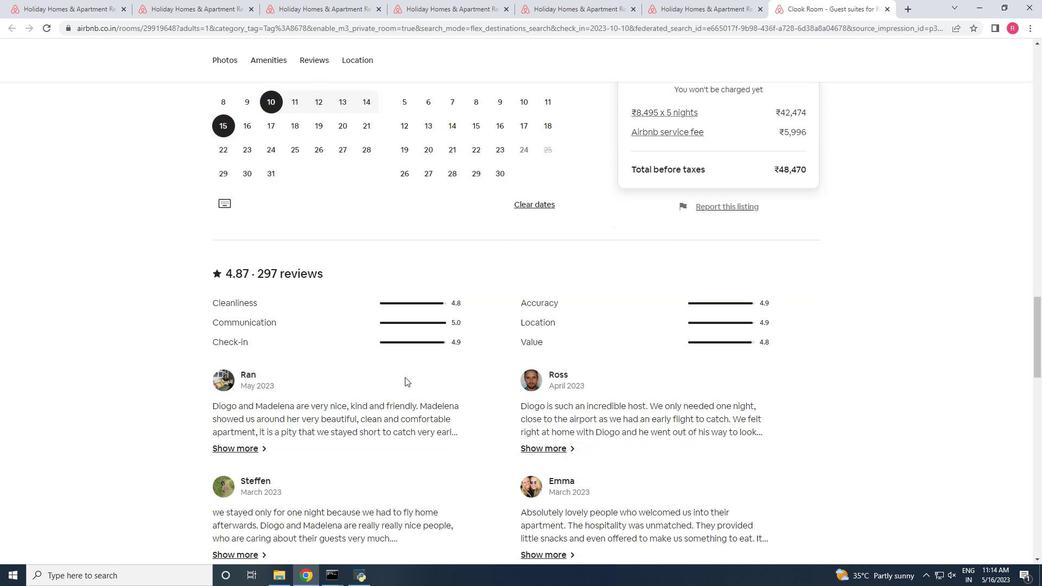 
Action: Mouse scrolled (405, 376) with delta (0, 0)
Screenshot: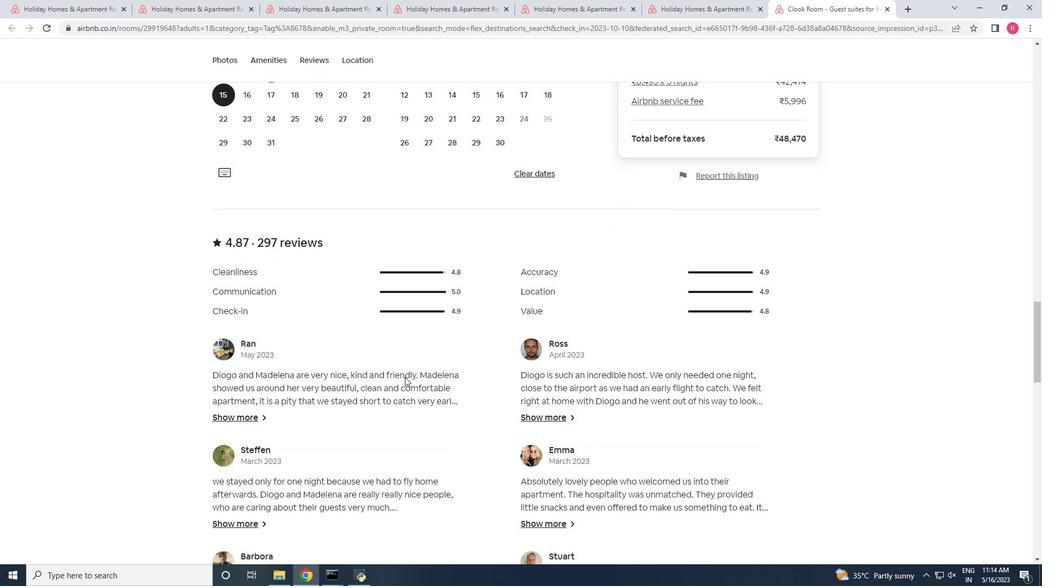 
Action: Mouse scrolled (405, 377) with delta (0, 0)
Screenshot: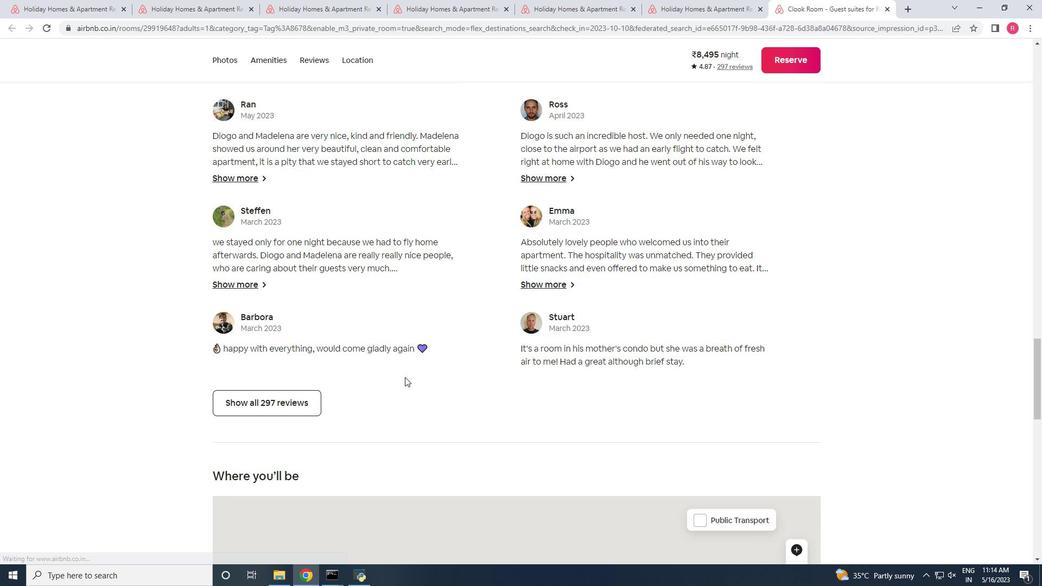 
Action: Mouse scrolled (405, 377) with delta (0, 0)
Screenshot: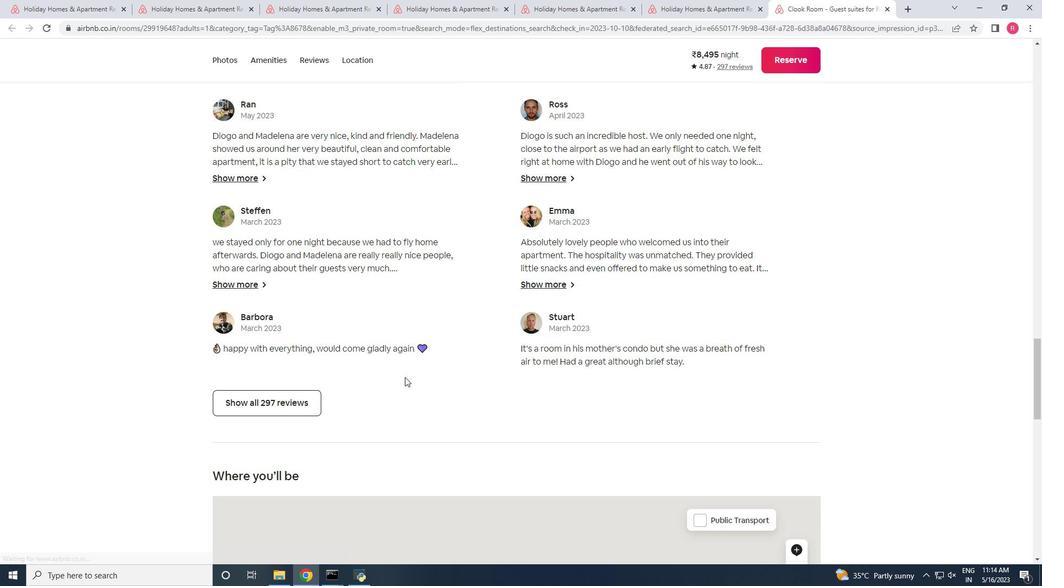 
Action: Mouse scrolled (405, 377) with delta (0, 0)
Screenshot: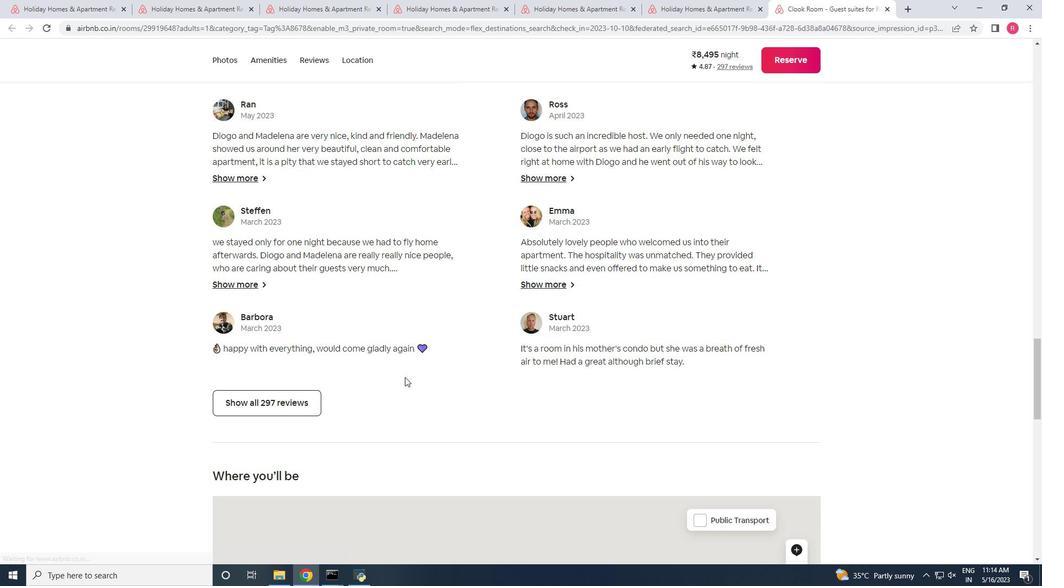
Action: Mouse scrolled (405, 377) with delta (0, 0)
Screenshot: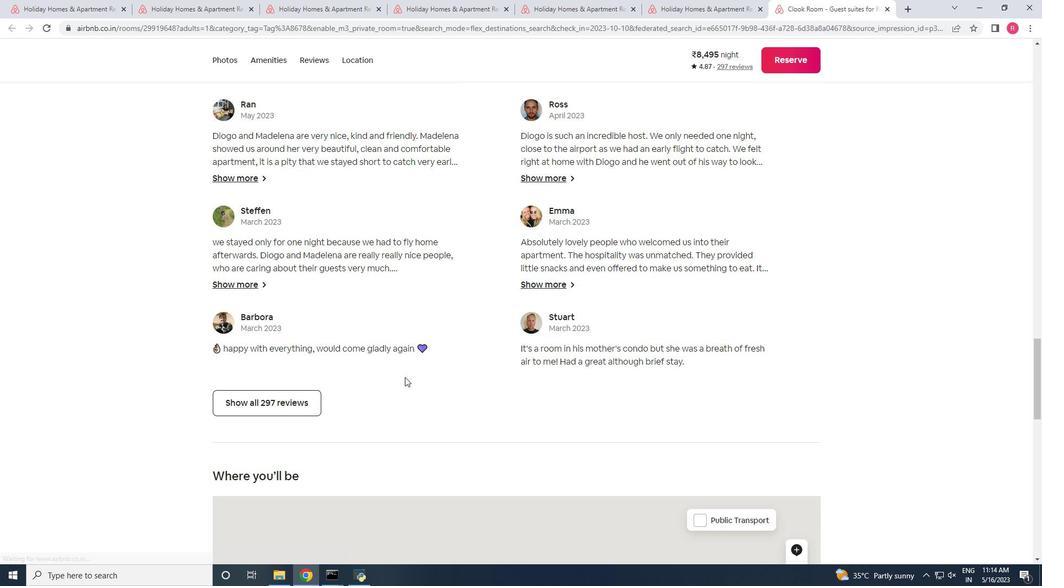 
Action: Mouse scrolled (405, 377) with delta (0, 0)
Screenshot: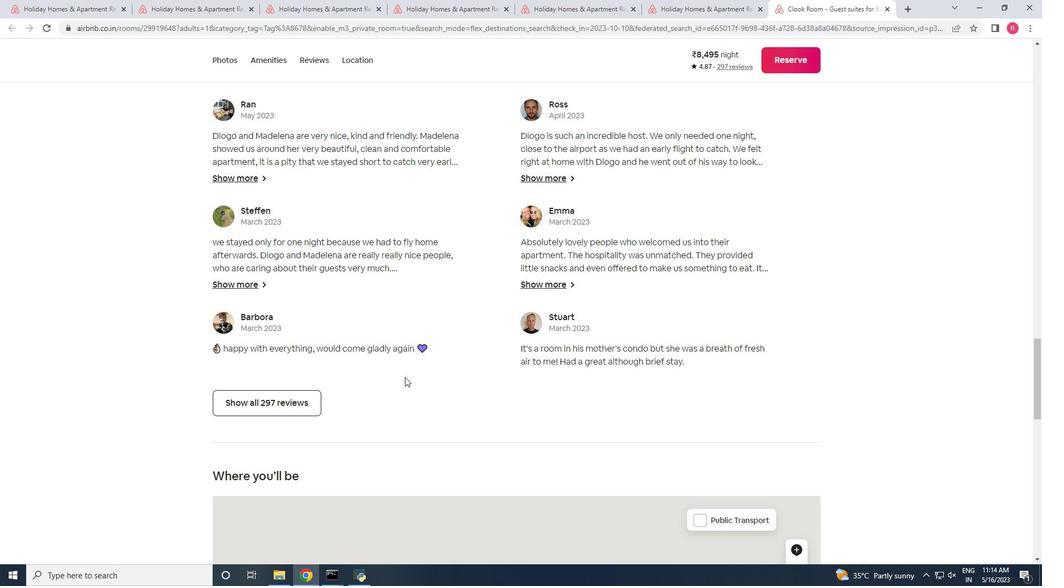 
Action: Mouse scrolled (405, 377) with delta (0, 0)
Screenshot: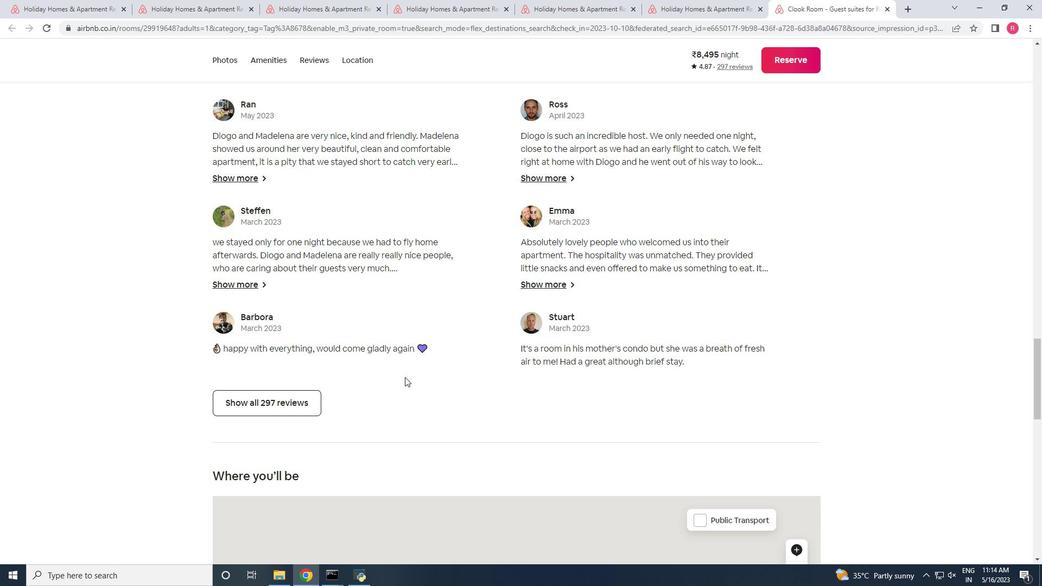 
Action: Mouse scrolled (405, 377) with delta (0, 0)
Screenshot: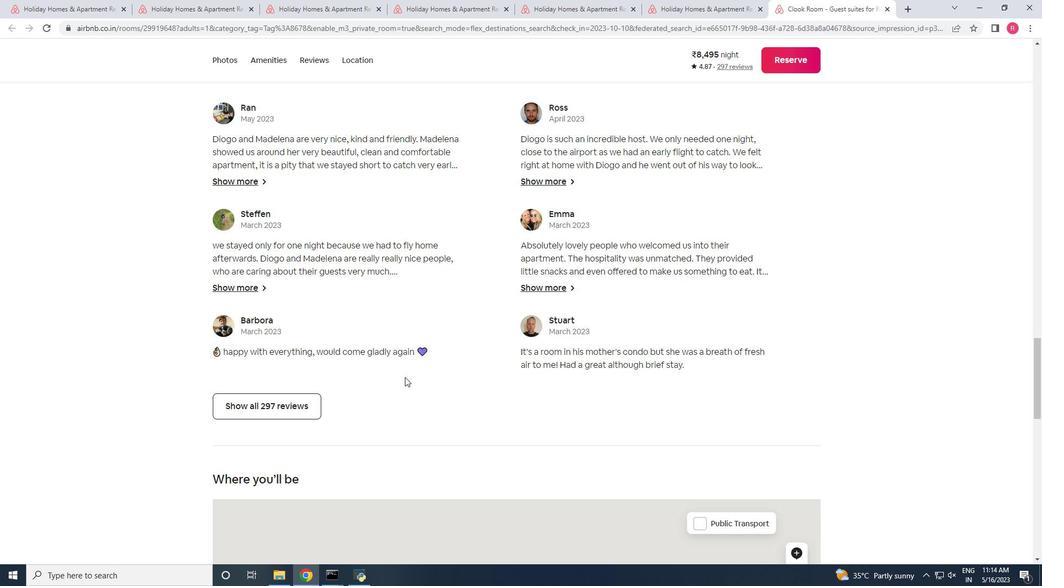 
Action: Mouse scrolled (405, 377) with delta (0, 0)
Screenshot: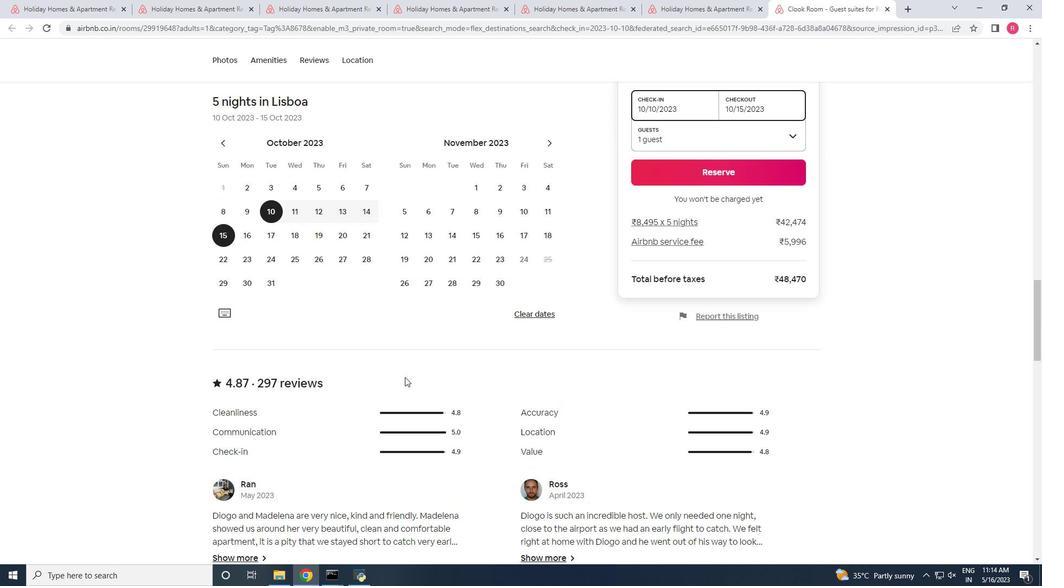 
Action: Mouse scrolled (405, 377) with delta (0, 0)
Screenshot: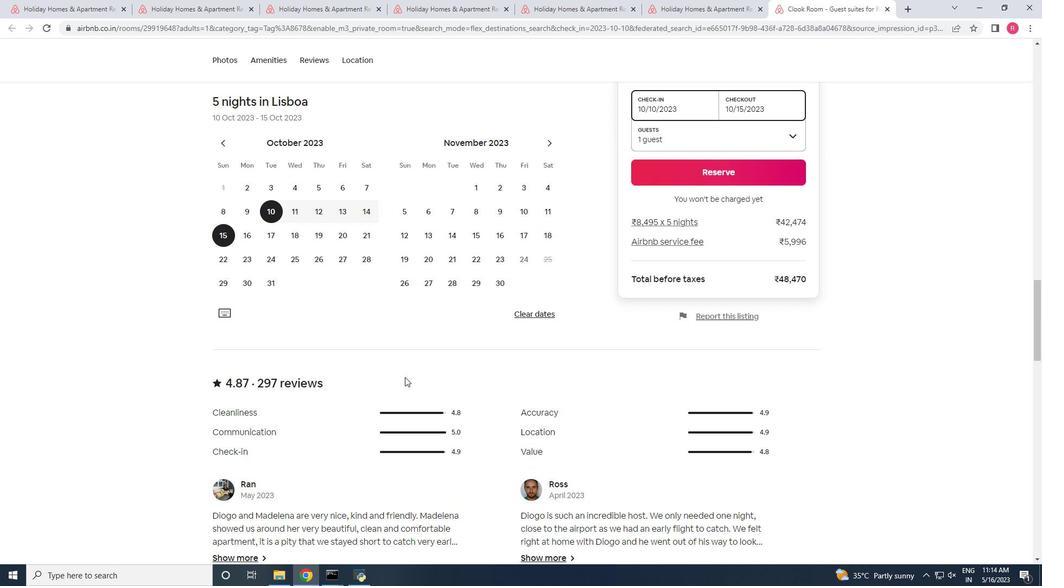 
Action: Mouse scrolled (405, 377) with delta (0, 0)
Screenshot: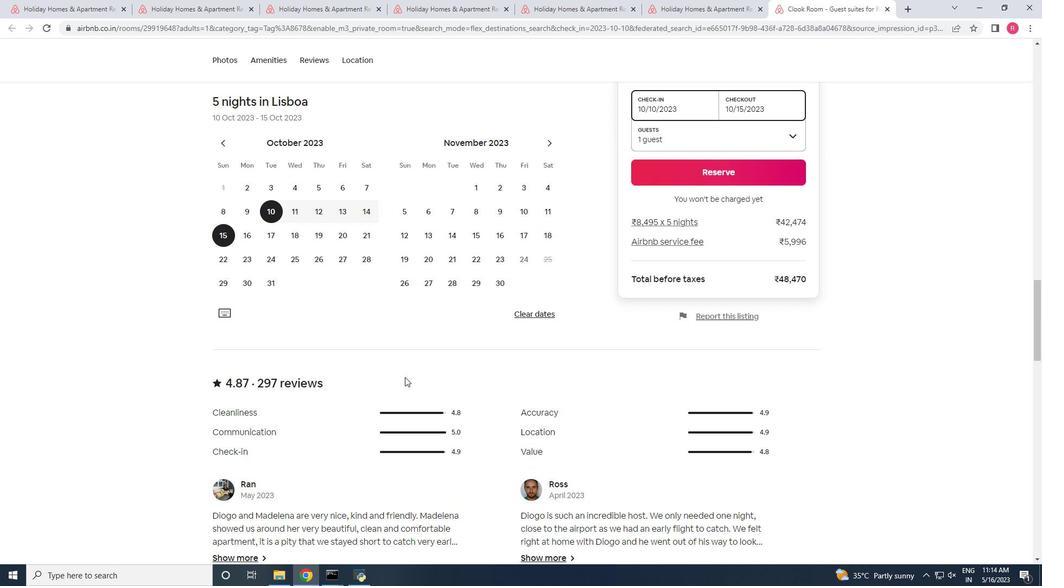 
Action: Mouse scrolled (405, 377) with delta (0, 0)
Screenshot: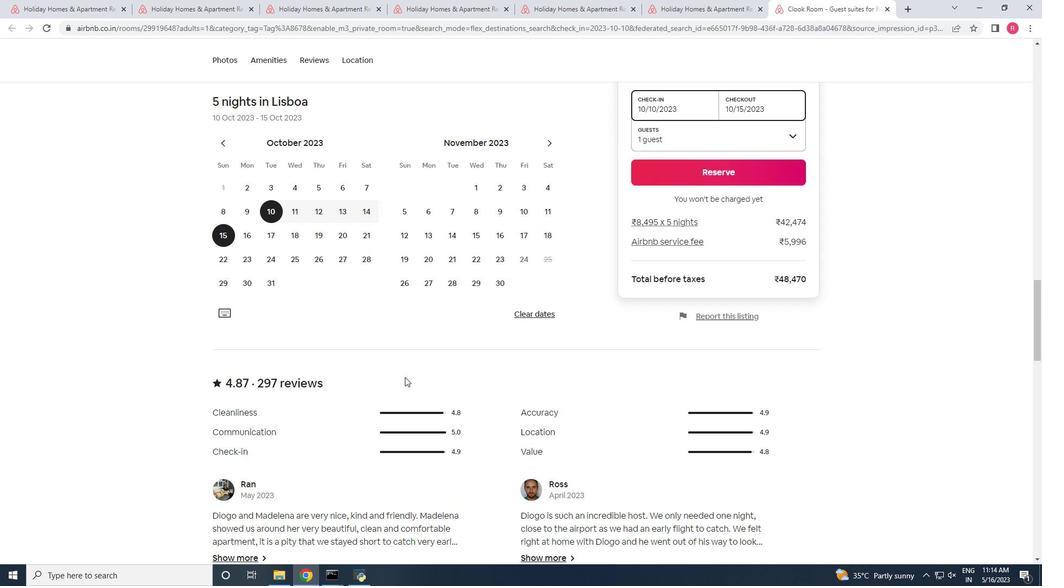 
Action: Mouse scrolled (405, 377) with delta (0, 0)
Screenshot: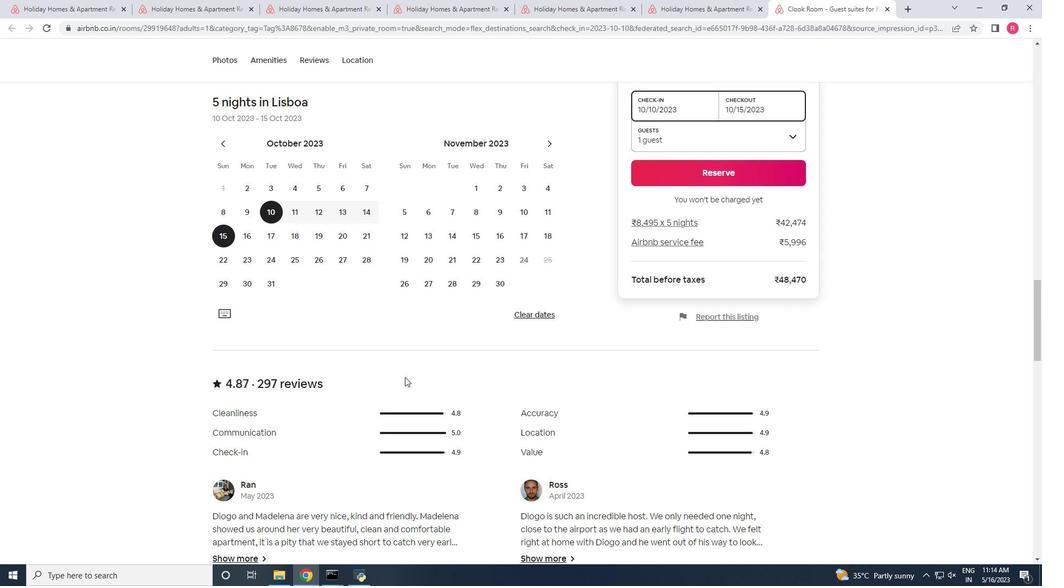 
Action: Mouse scrolled (405, 377) with delta (0, 0)
Screenshot: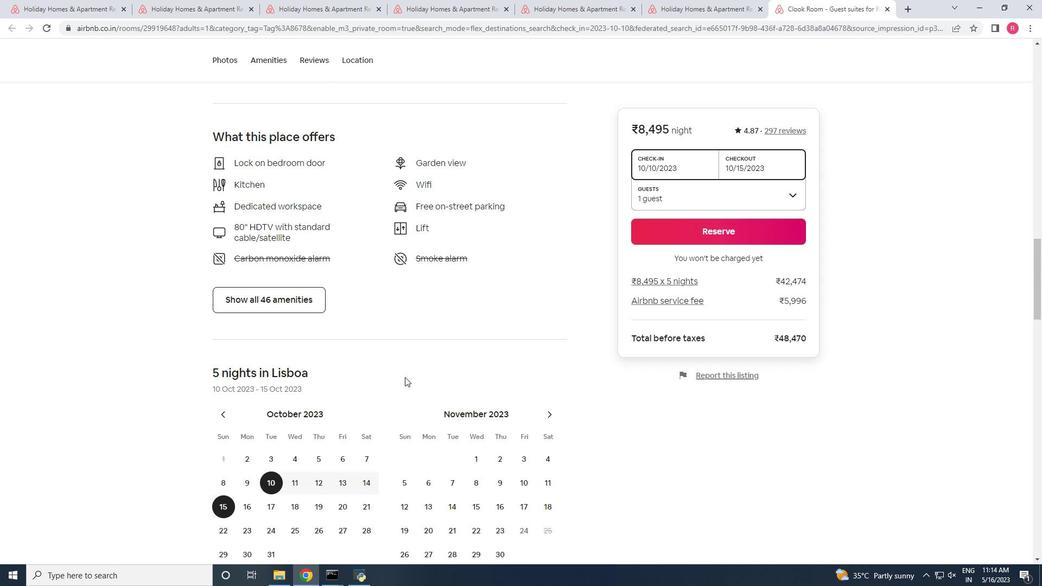 
Action: Mouse scrolled (405, 377) with delta (0, 0)
Screenshot: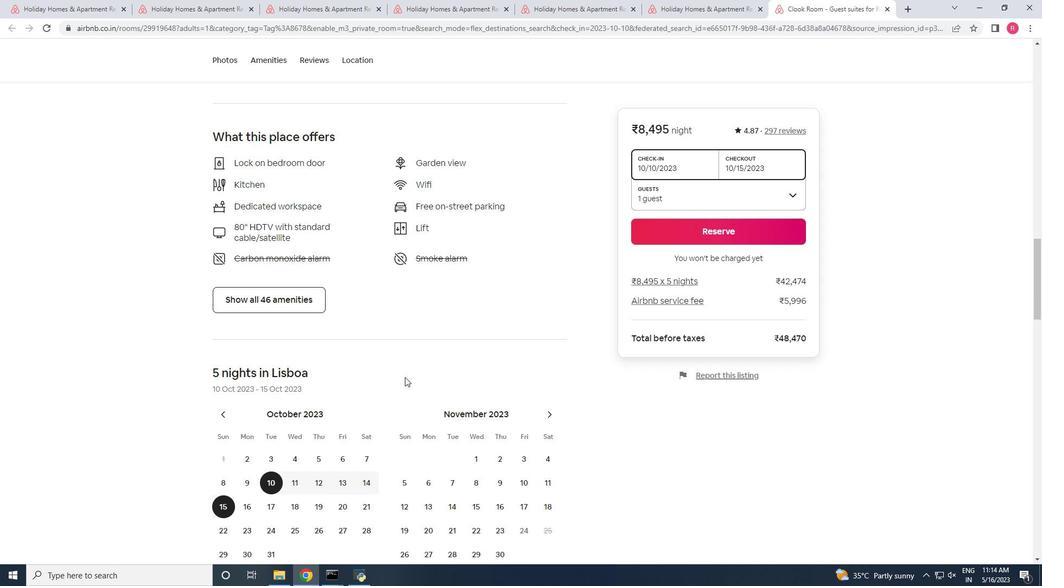 
Action: Mouse scrolled (405, 377) with delta (0, 0)
Screenshot: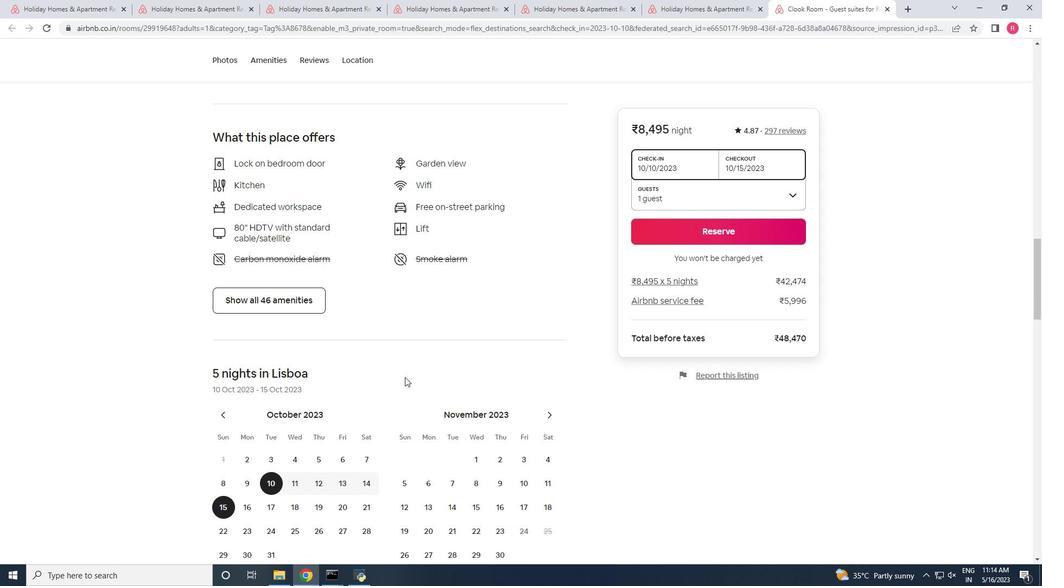 
Action: Mouse scrolled (405, 377) with delta (0, 0)
Screenshot: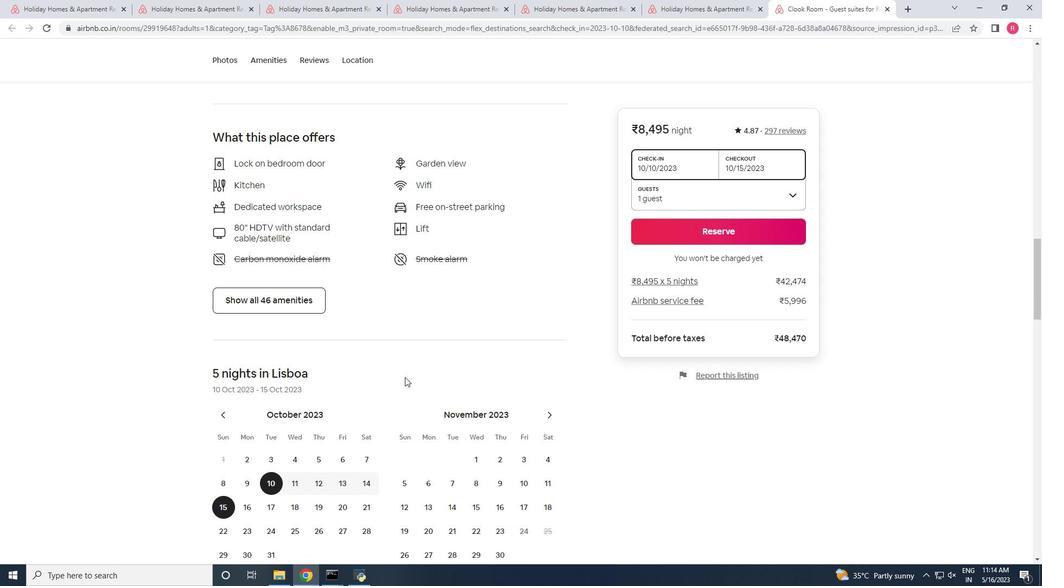 
Action: Mouse scrolled (405, 377) with delta (0, 0)
Screenshot: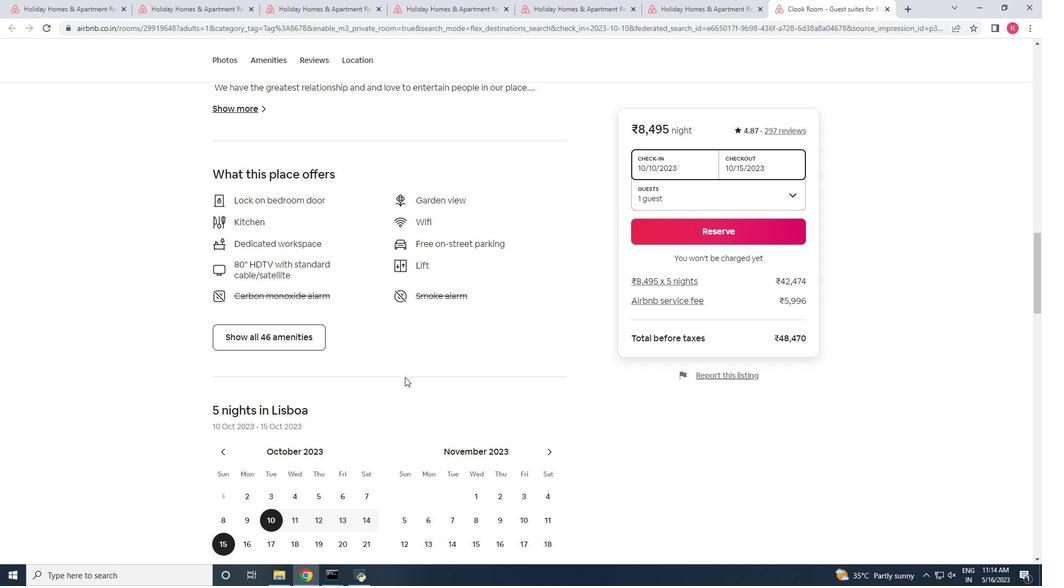 
Action: Mouse scrolled (405, 377) with delta (0, 0)
Screenshot: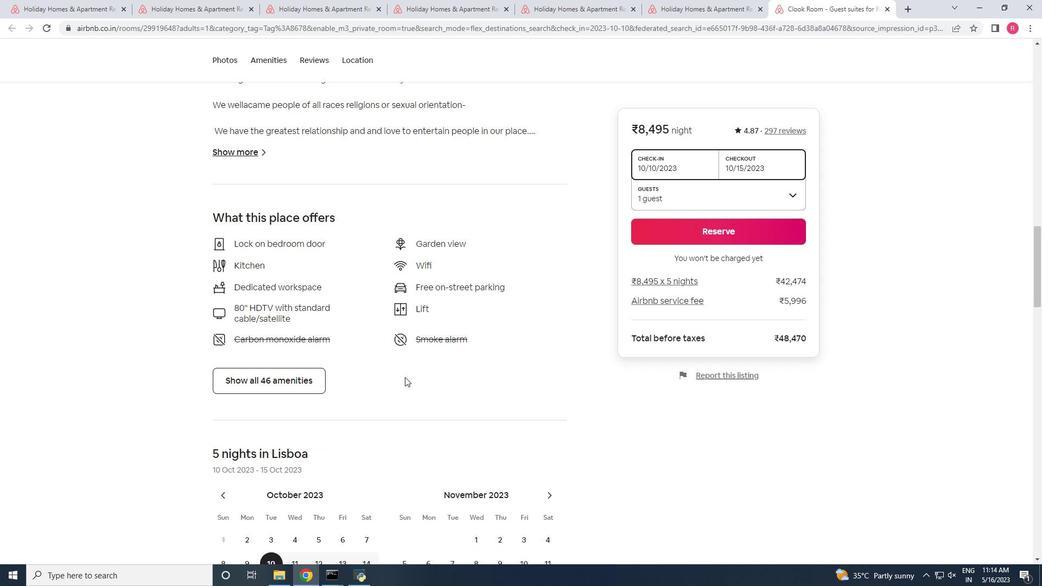 
Action: Mouse scrolled (405, 377) with delta (0, 0)
Screenshot: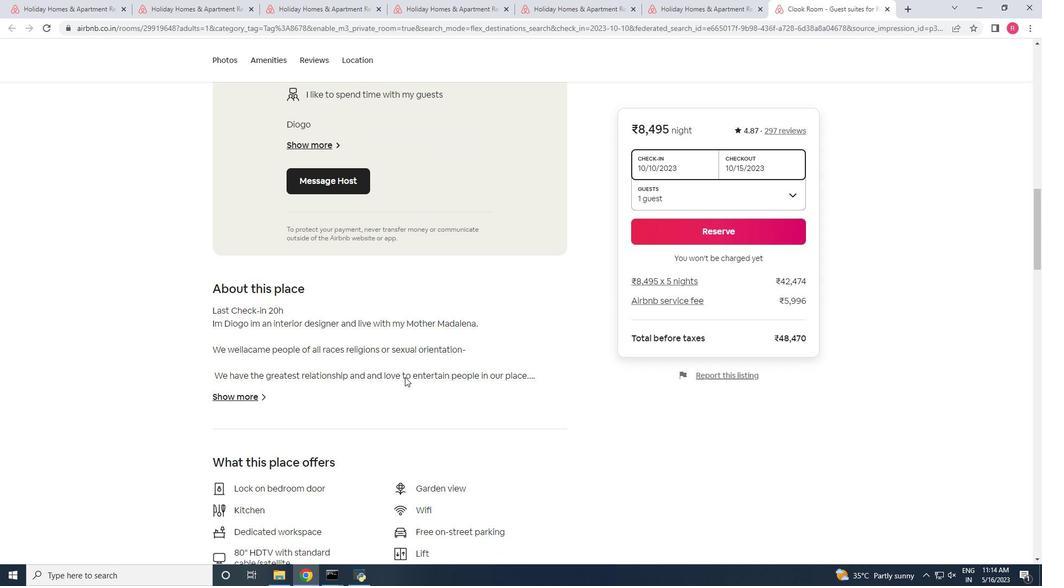 
Action: Mouse scrolled (405, 377) with delta (0, 0)
Screenshot: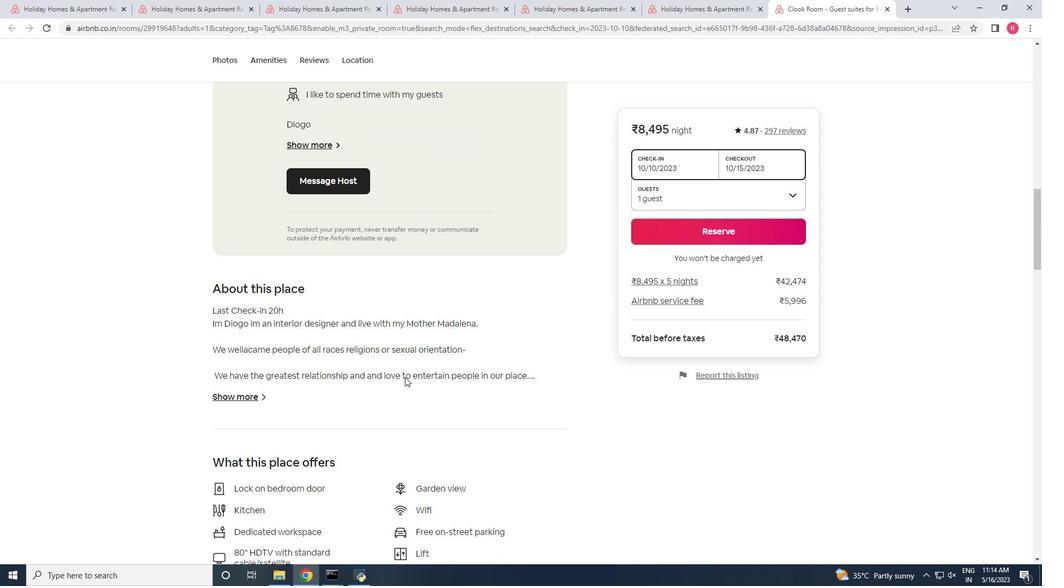 
Action: Mouse scrolled (405, 377) with delta (0, 0)
Screenshot: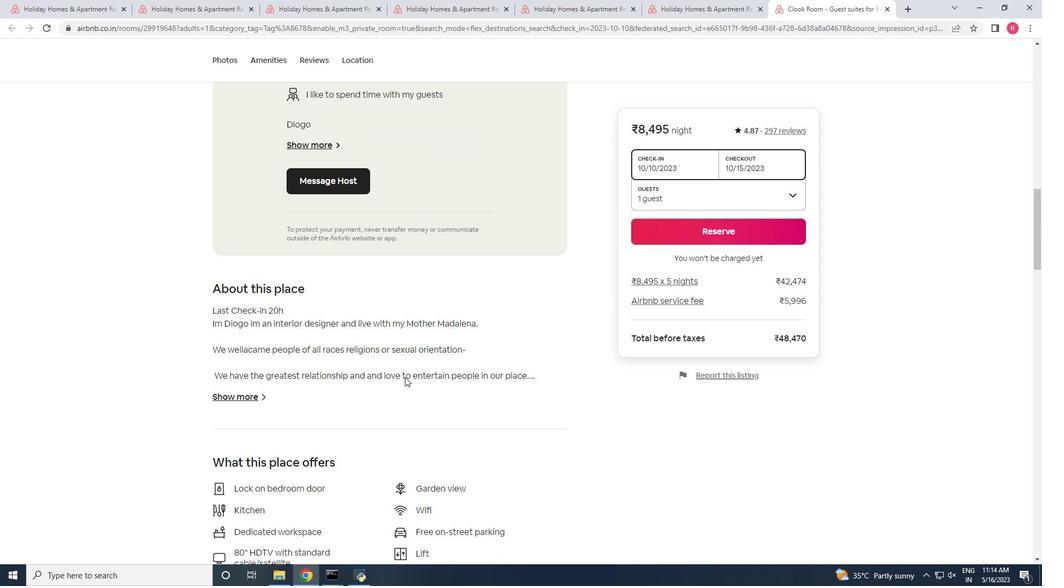 
Action: Mouse scrolled (405, 377) with delta (0, 0)
Screenshot: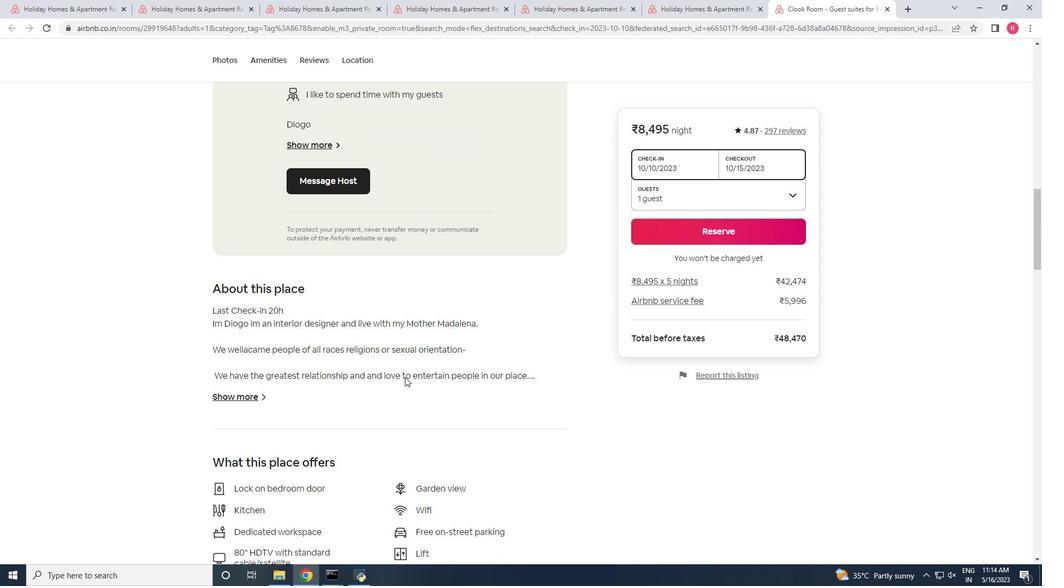 
Action: Mouse scrolled (405, 377) with delta (0, 0)
Screenshot: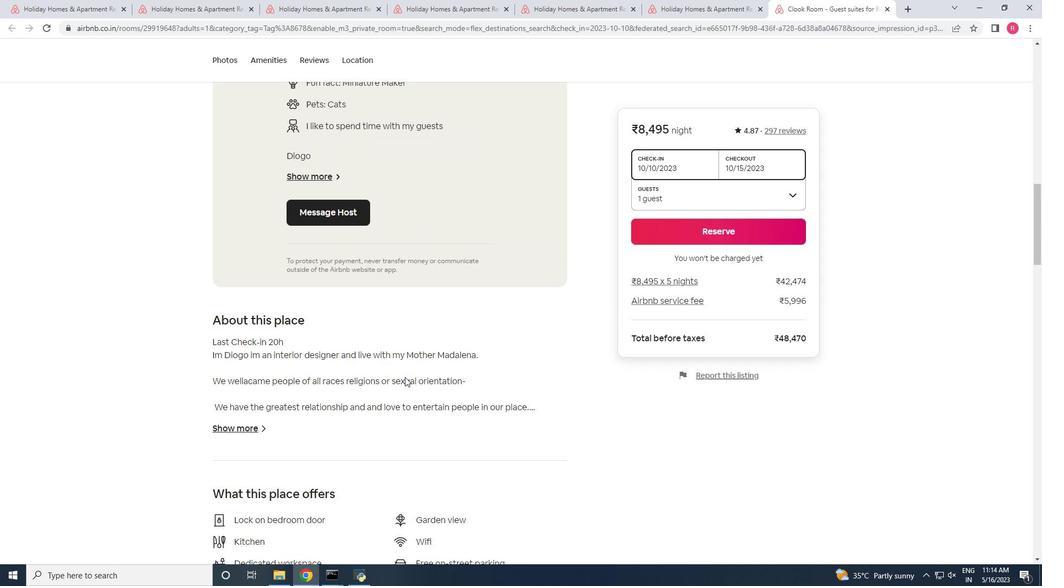 
Action: Mouse scrolled (405, 377) with delta (0, 0)
Screenshot: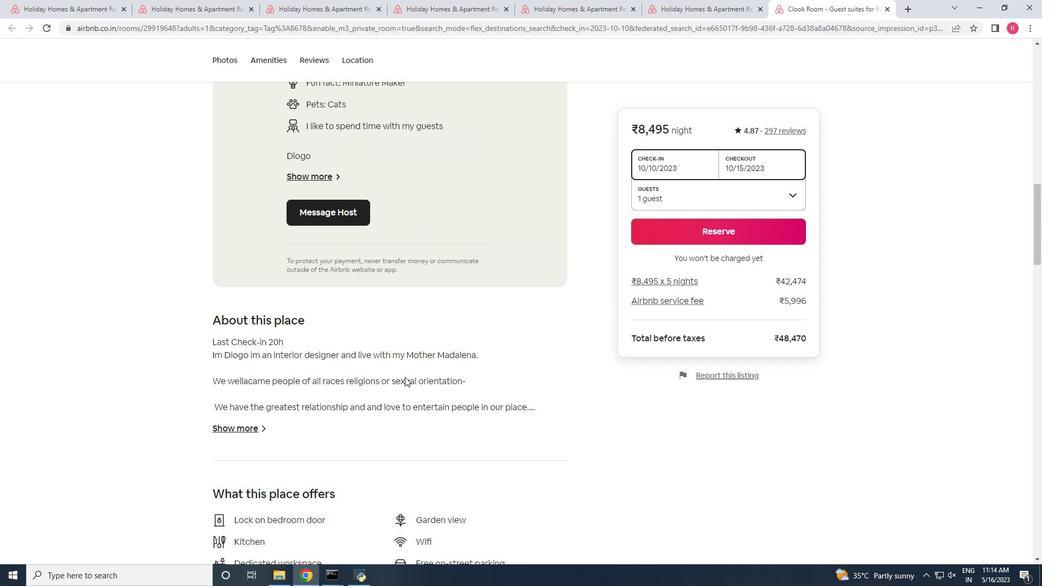 
Action: Mouse moved to (716, 236)
Screenshot: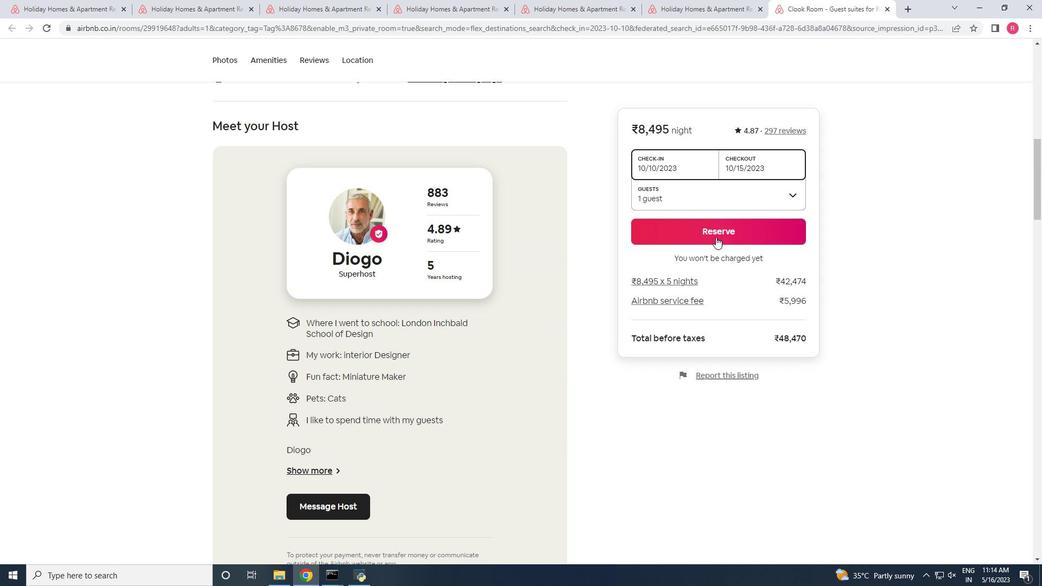 
Action: Mouse pressed left at (716, 236)
Screenshot: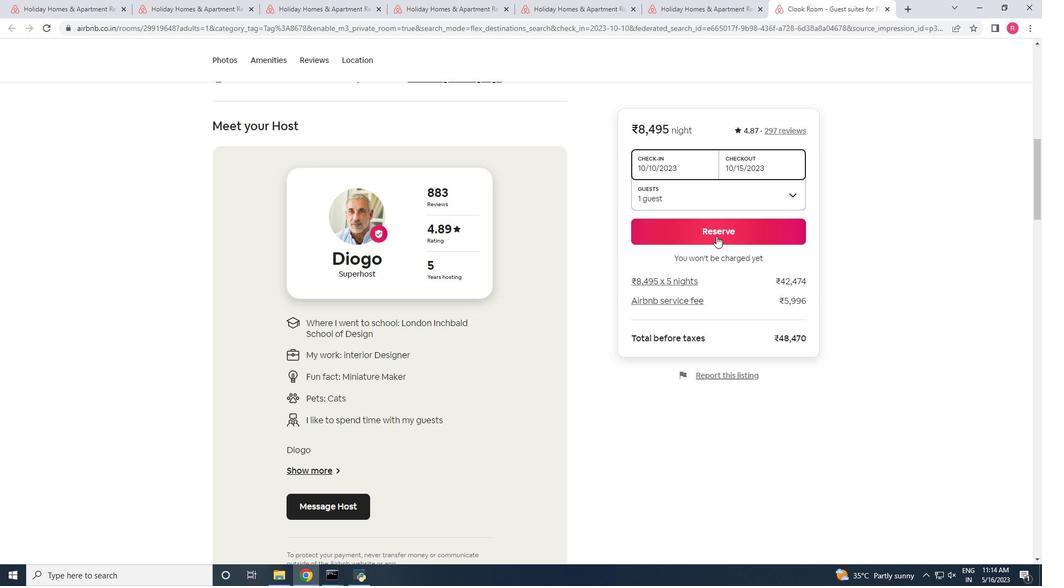 
Action: Mouse moved to (504, 311)
Screenshot: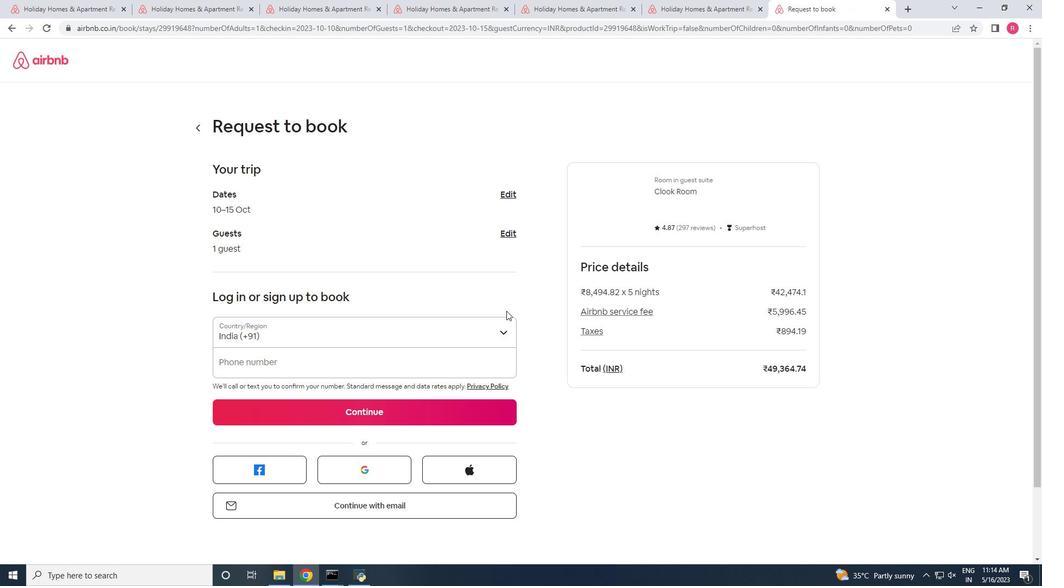 
Action: Mouse scrolled (504, 310) with delta (0, 0)
Screenshot: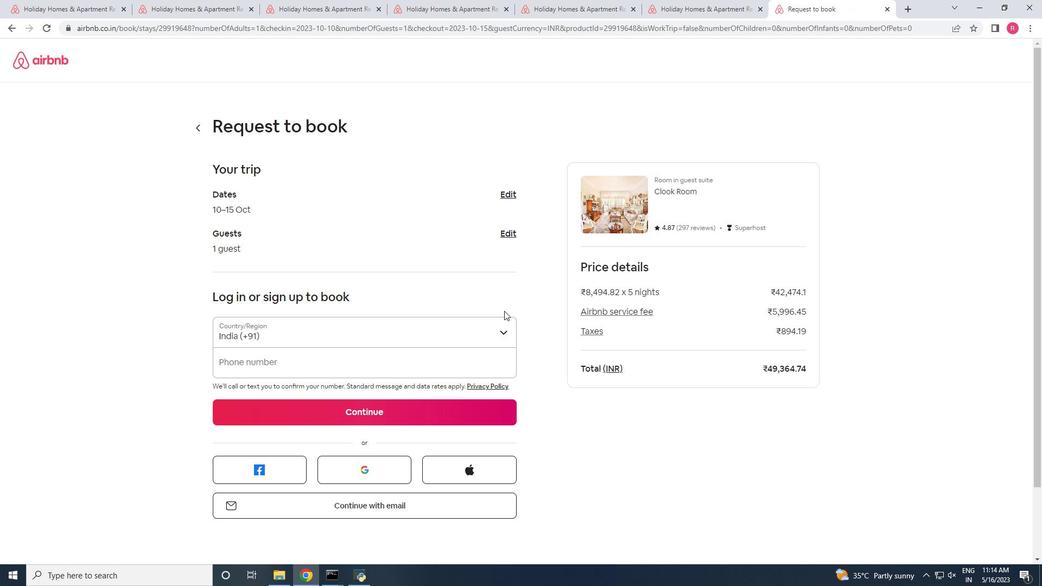 
Action: Mouse scrolled (504, 310) with delta (0, 0)
Screenshot: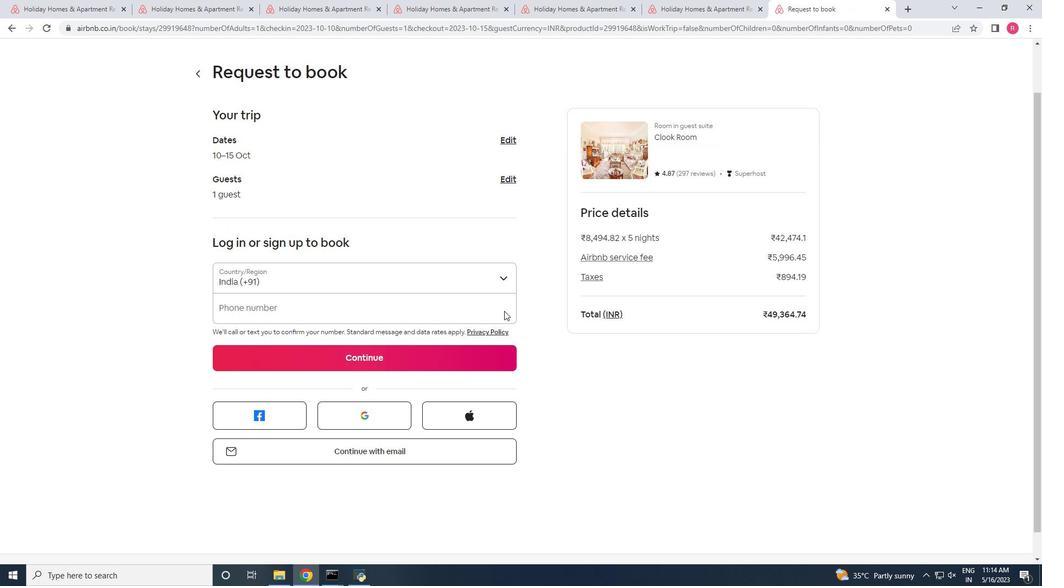 
Action: Mouse scrolled (504, 310) with delta (0, 0)
Screenshot: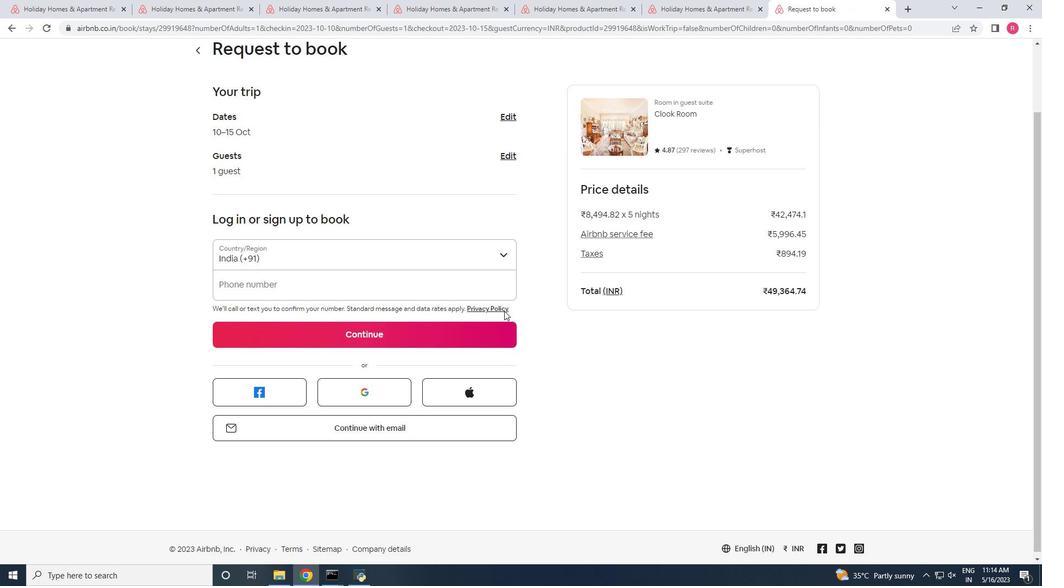 
Action: Mouse scrolled (504, 310) with delta (0, 0)
Screenshot: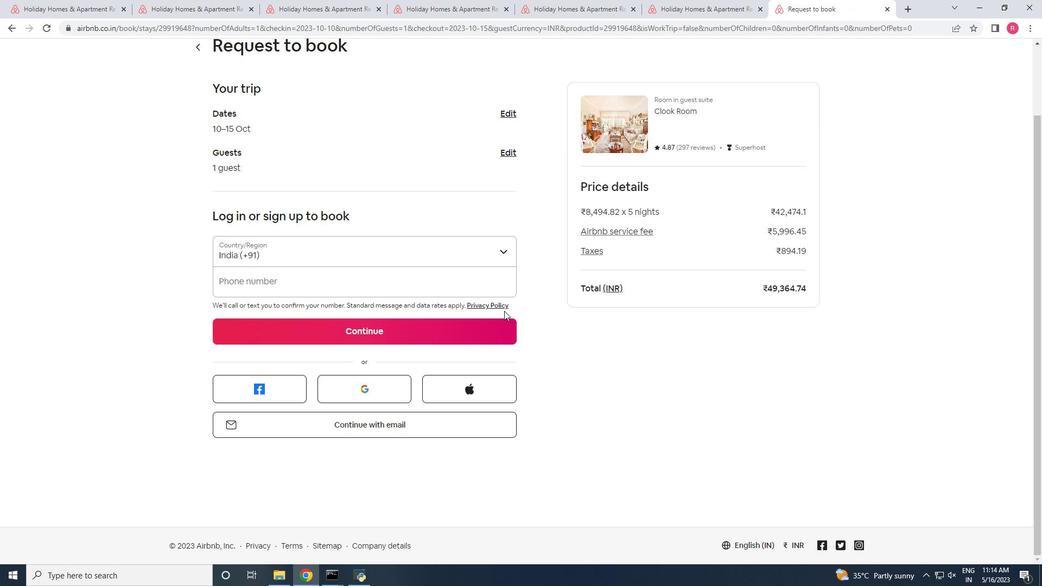 
Action: Mouse scrolled (504, 310) with delta (0, 0)
Screenshot: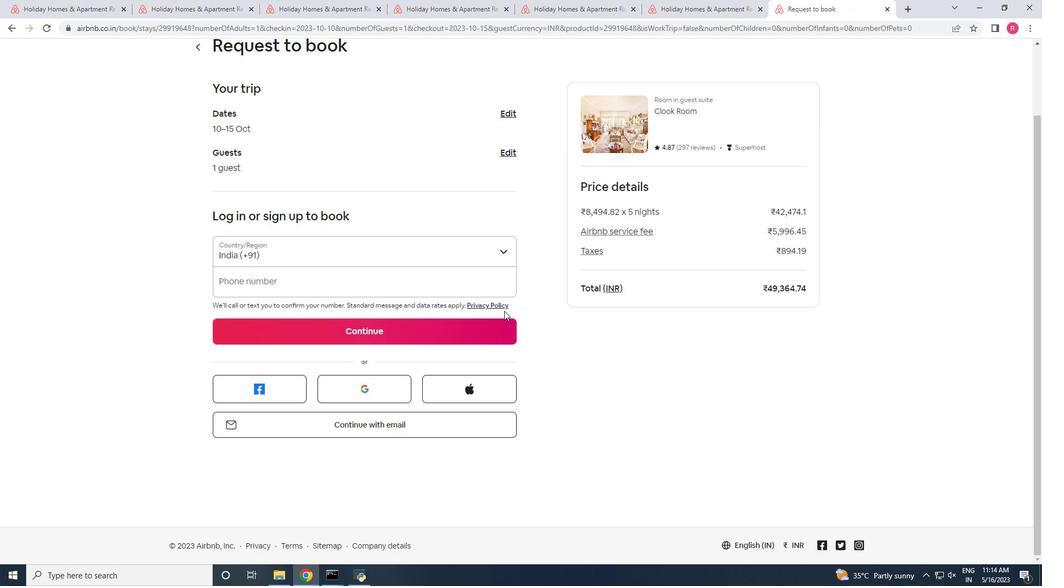 
Action: Mouse scrolled (504, 310) with delta (0, 0)
Screenshot: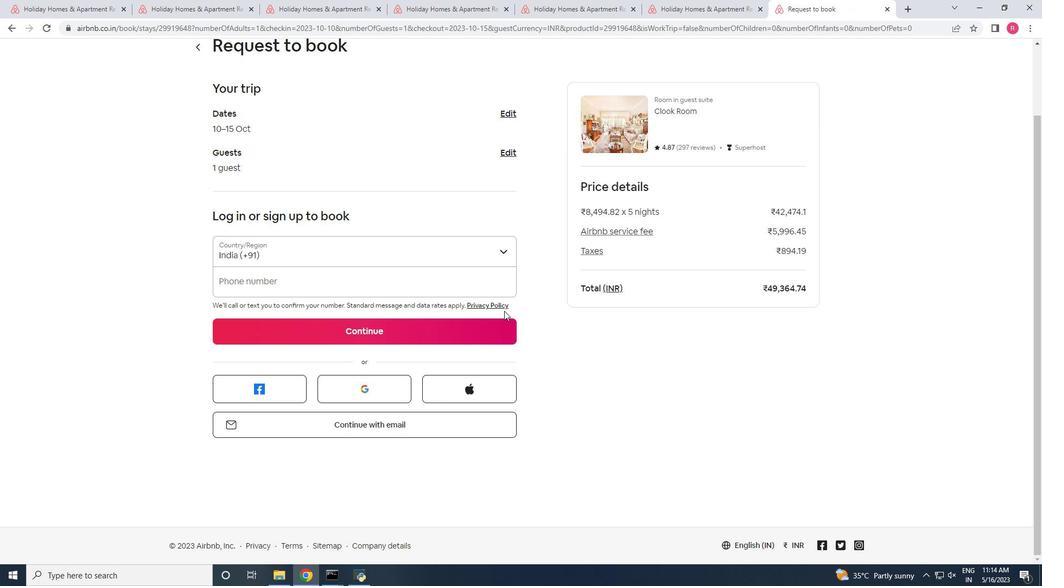 
Action: Mouse scrolled (504, 310) with delta (0, 0)
Screenshot: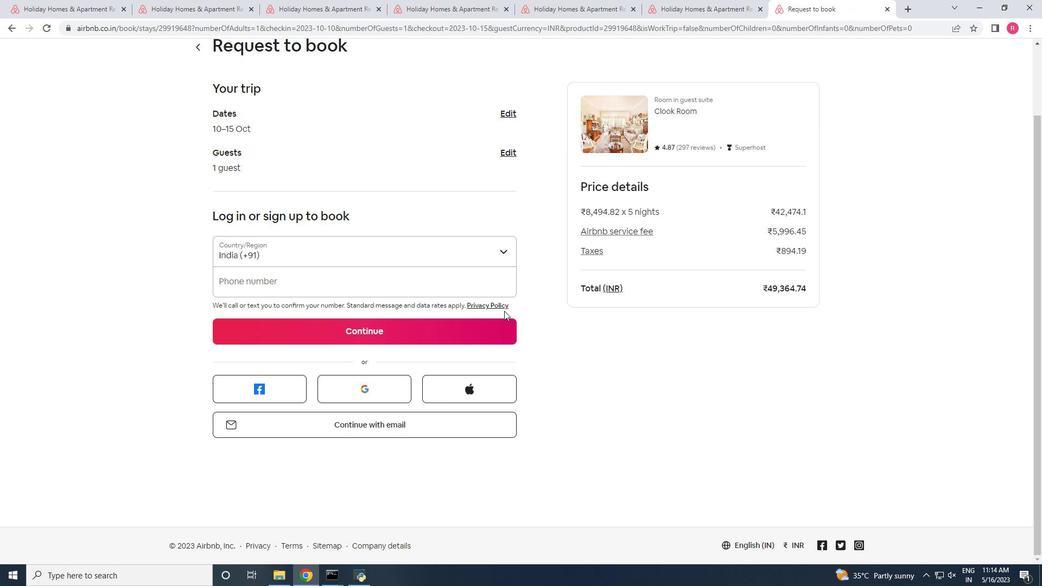 
Action: Mouse scrolled (504, 311) with delta (0, 0)
Screenshot: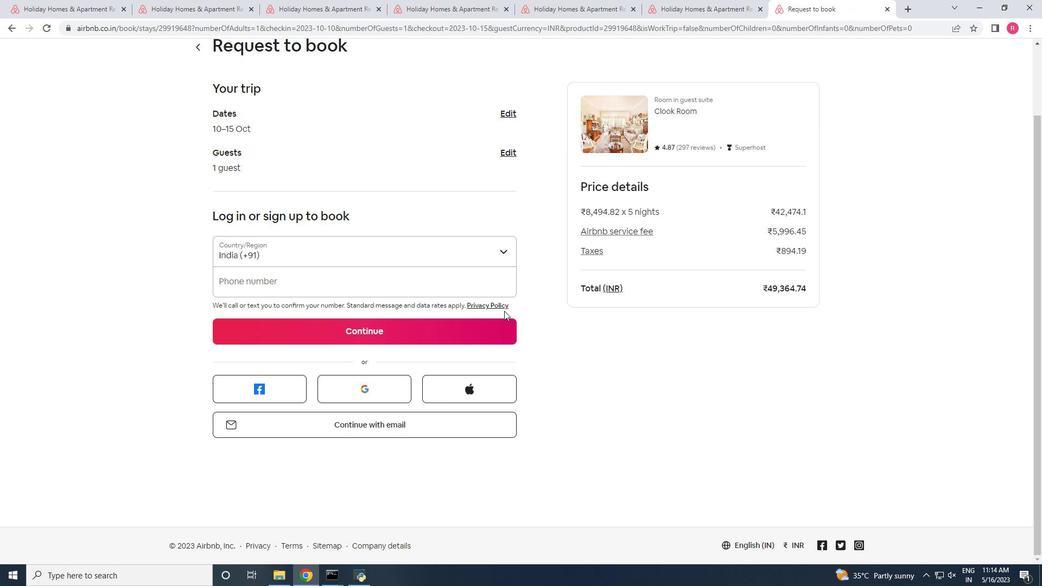 
Action: Mouse scrolled (504, 311) with delta (0, 0)
Screenshot: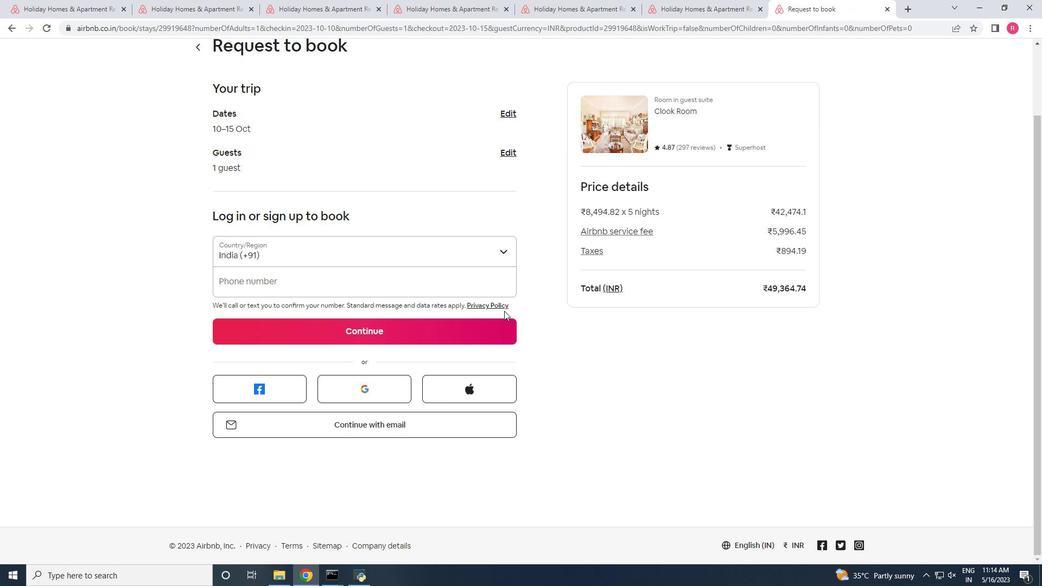 
Action: Mouse scrolled (504, 311) with delta (0, 0)
Screenshot: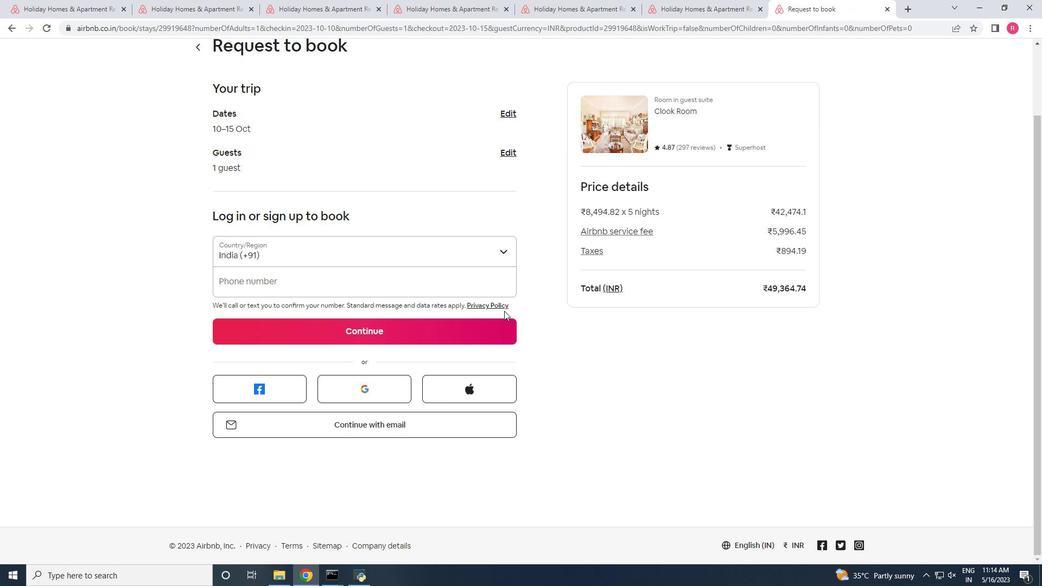 
Action: Mouse scrolled (504, 311) with delta (0, 0)
Screenshot: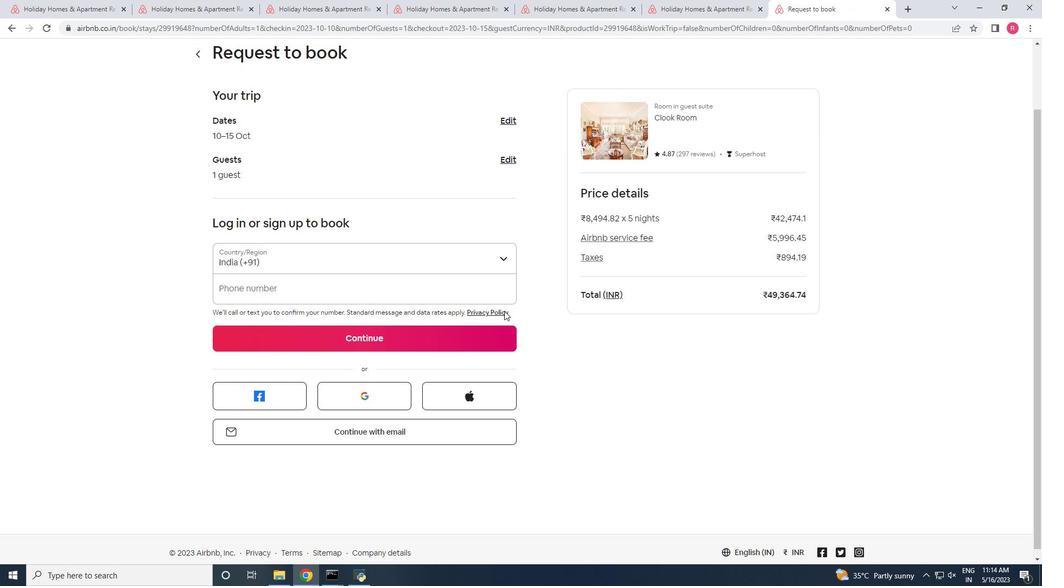 
Action: Mouse scrolled (504, 311) with delta (0, 0)
Screenshot: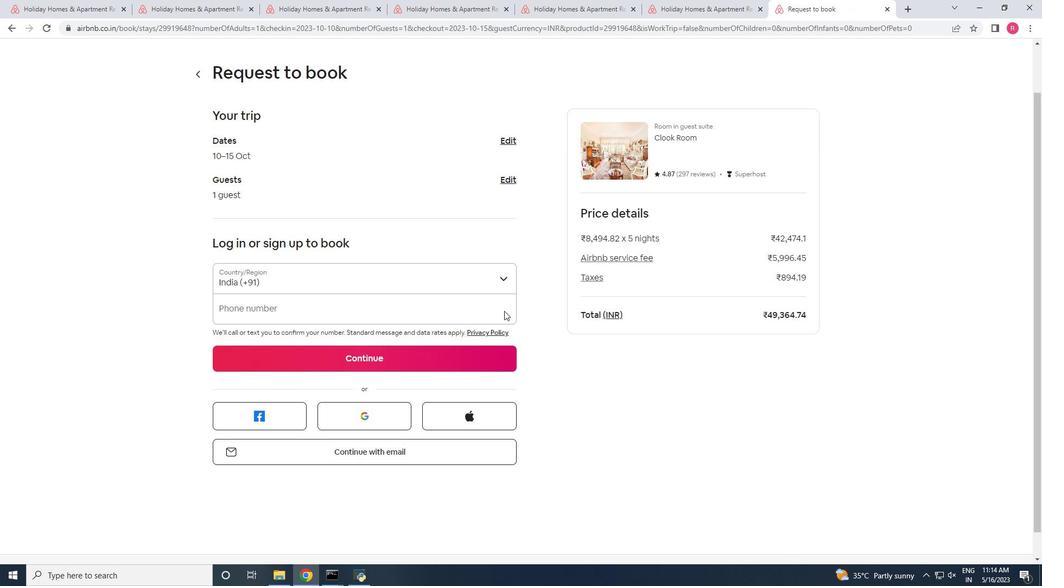 
Action: Mouse scrolled (504, 311) with delta (0, 0)
Screenshot: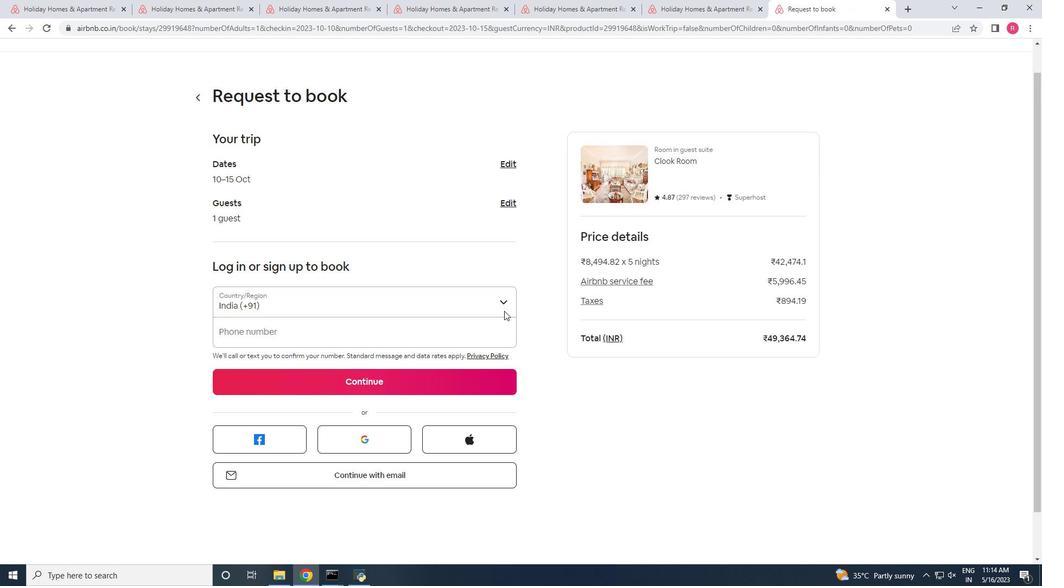 
Action: Mouse scrolled (504, 311) with delta (0, 0)
Screenshot: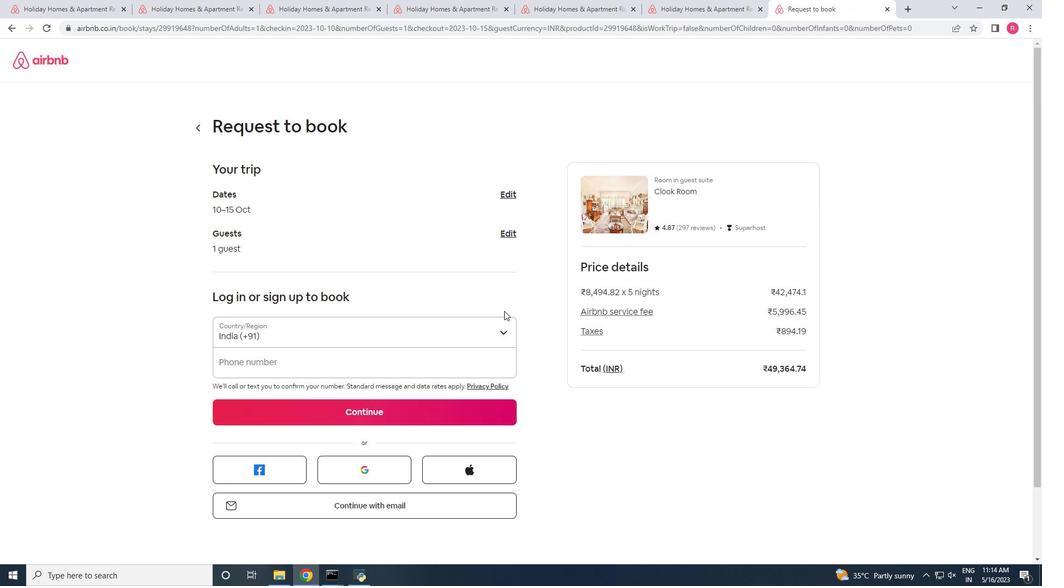 
